 Task: Create a due date automation trigger when advanced on, on the monday of the week a card is due add basic without the red label at 11:00 AM.
Action: Mouse moved to (939, 276)
Screenshot: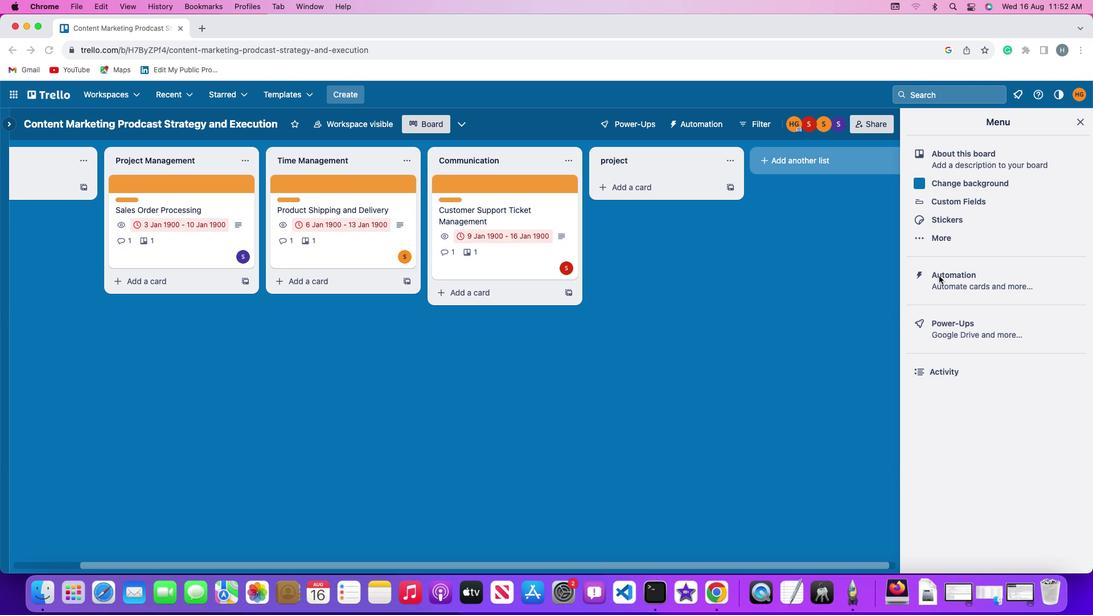 
Action: Mouse pressed left at (939, 276)
Screenshot: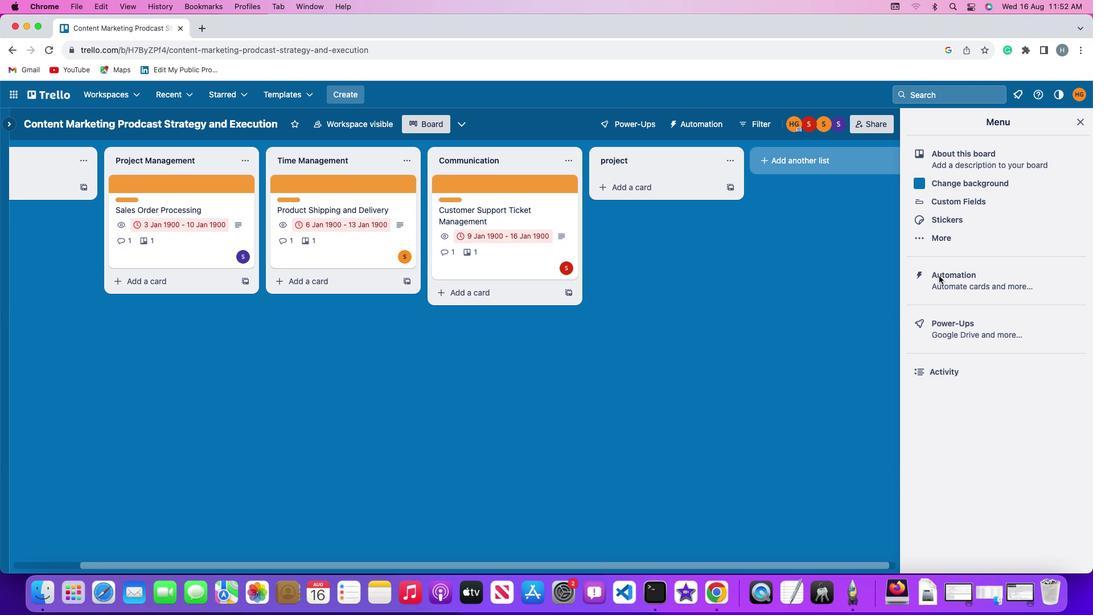 
Action: Mouse pressed left at (939, 276)
Screenshot: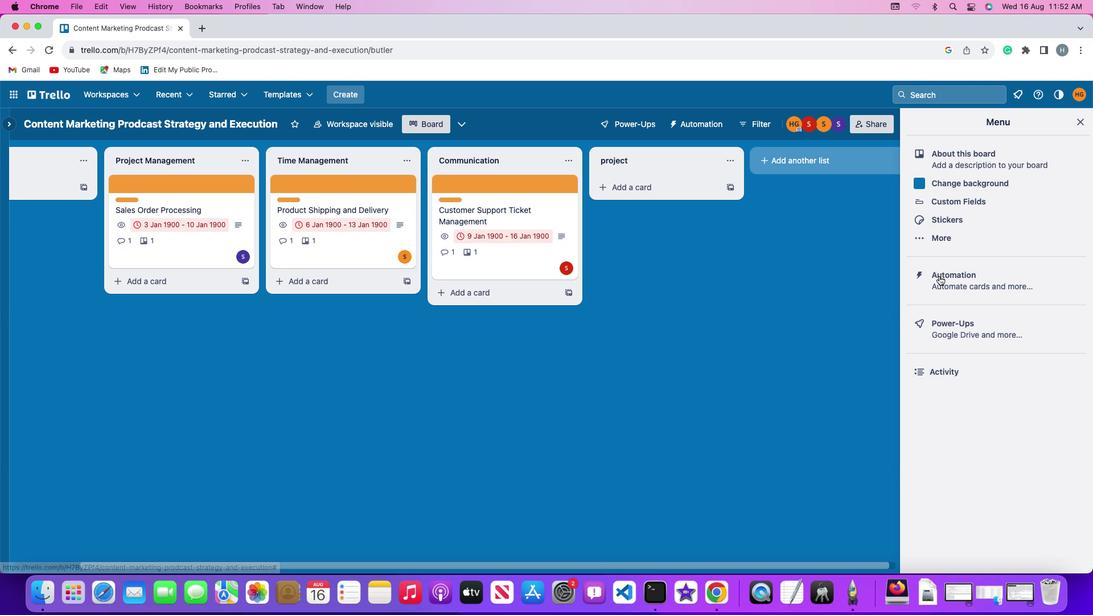
Action: Mouse moved to (57, 271)
Screenshot: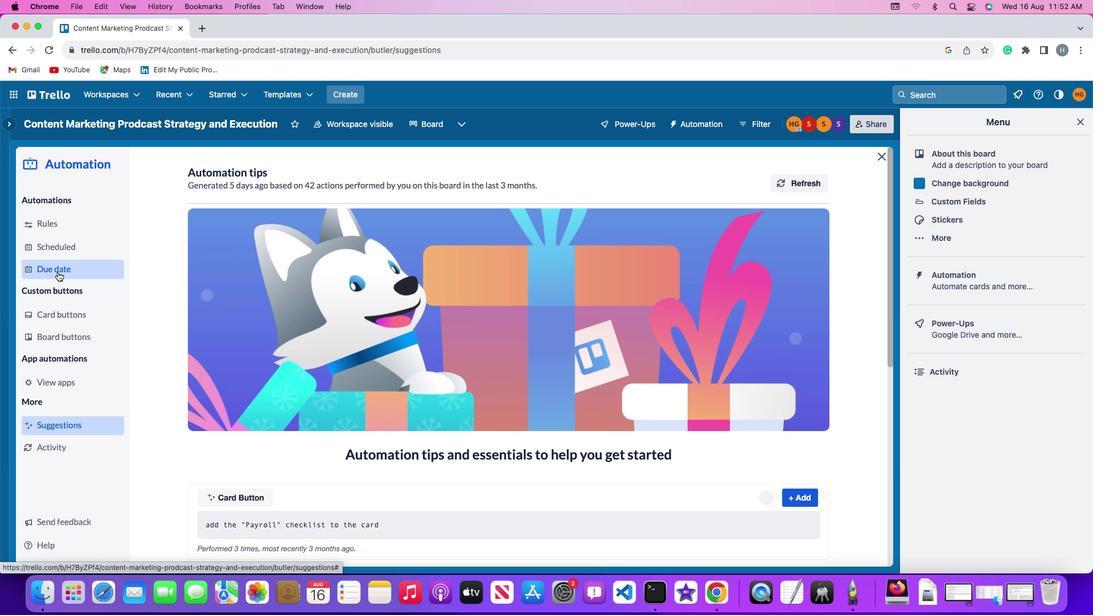 
Action: Mouse pressed left at (57, 271)
Screenshot: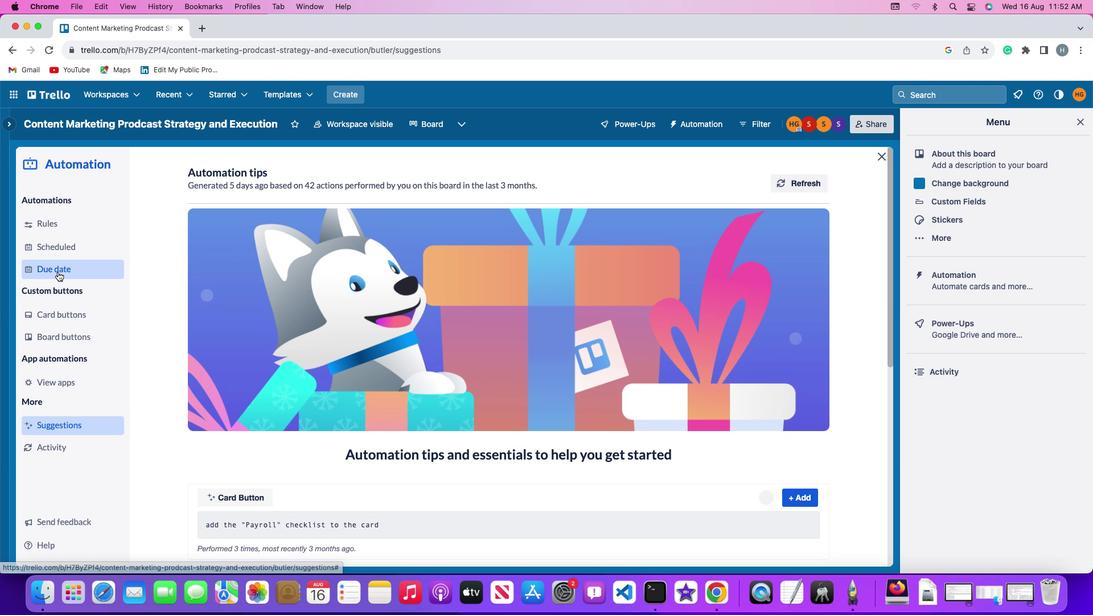 
Action: Mouse moved to (761, 174)
Screenshot: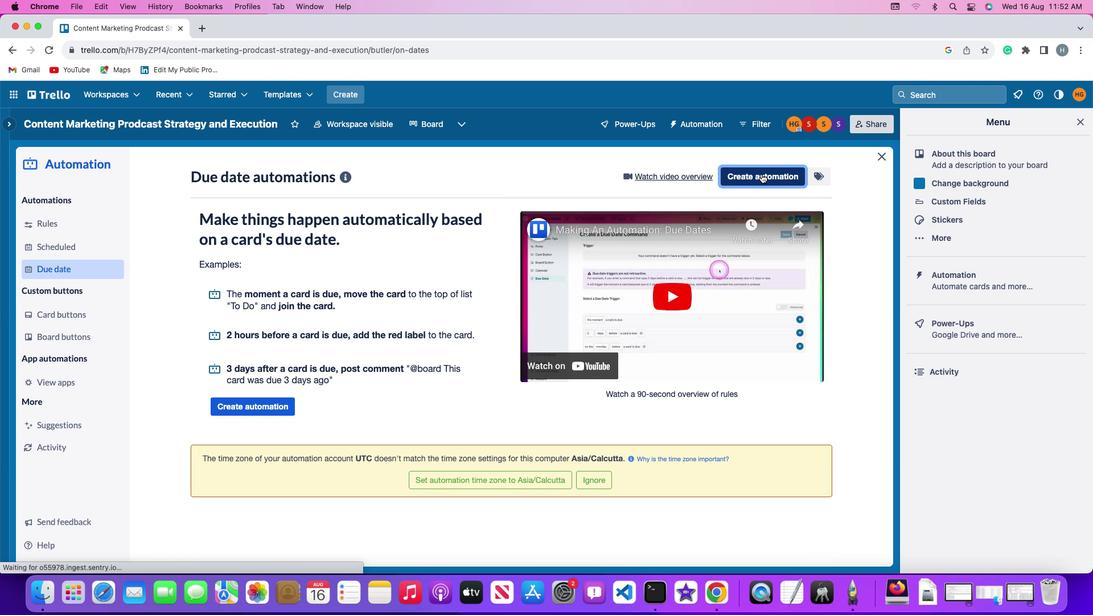 
Action: Mouse pressed left at (761, 174)
Screenshot: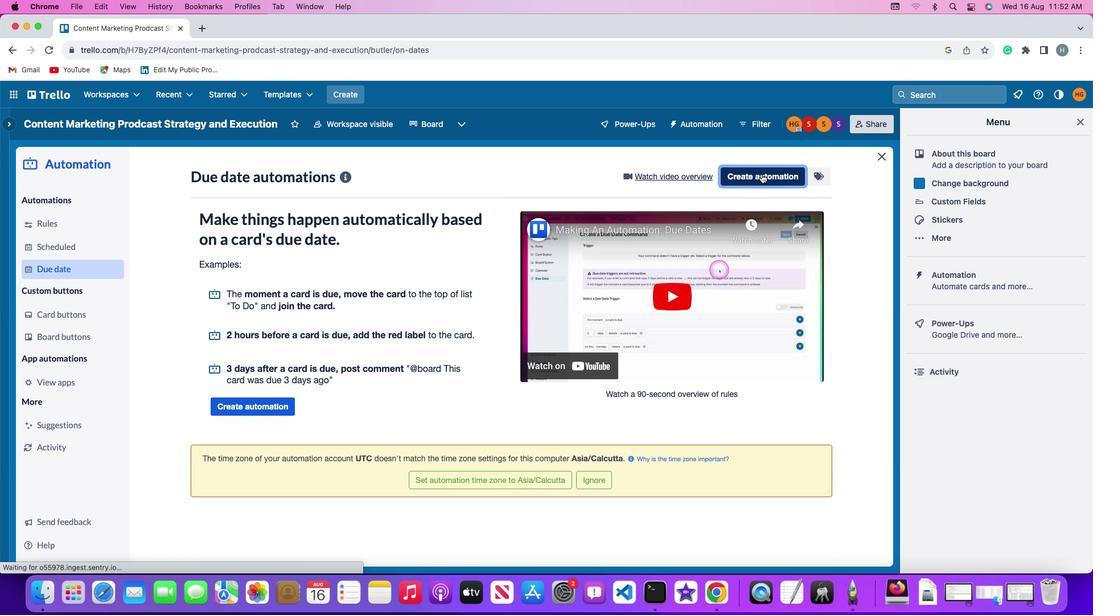 
Action: Mouse moved to (228, 286)
Screenshot: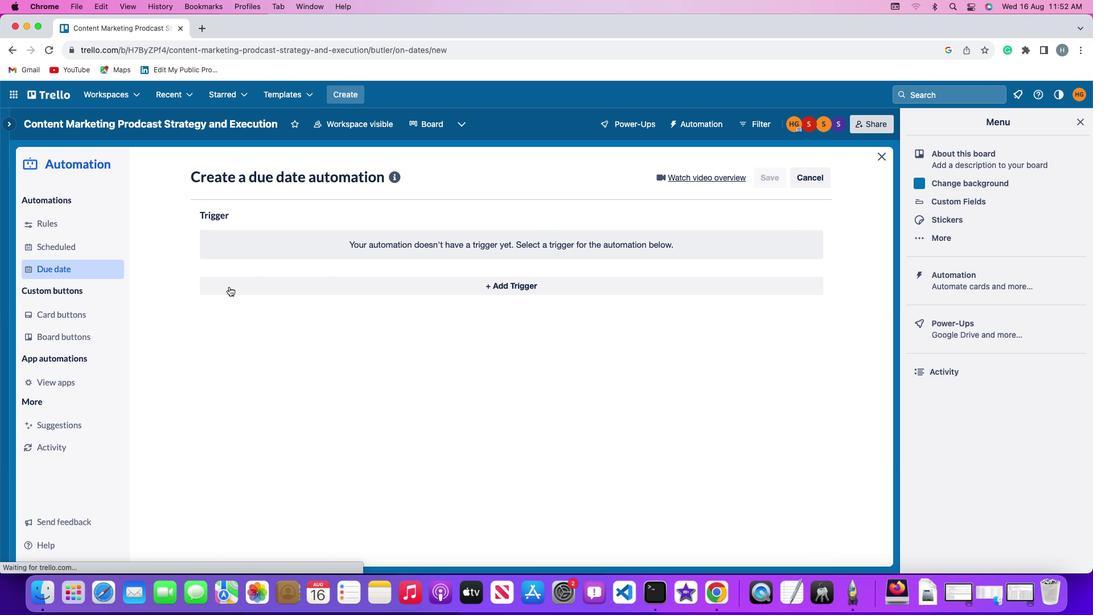 
Action: Mouse pressed left at (228, 286)
Screenshot: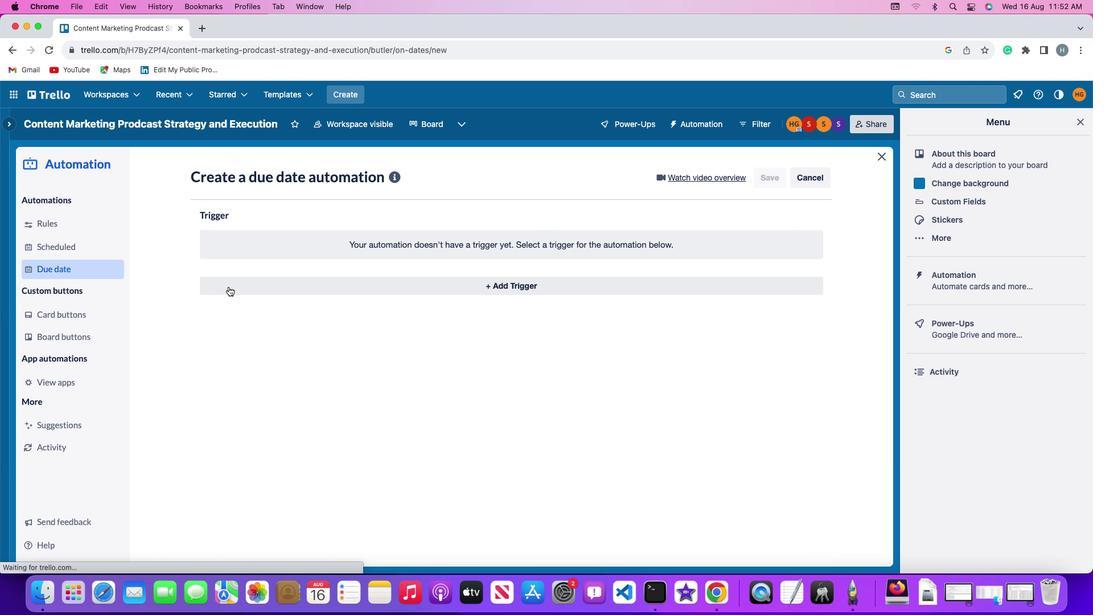 
Action: Mouse moved to (255, 495)
Screenshot: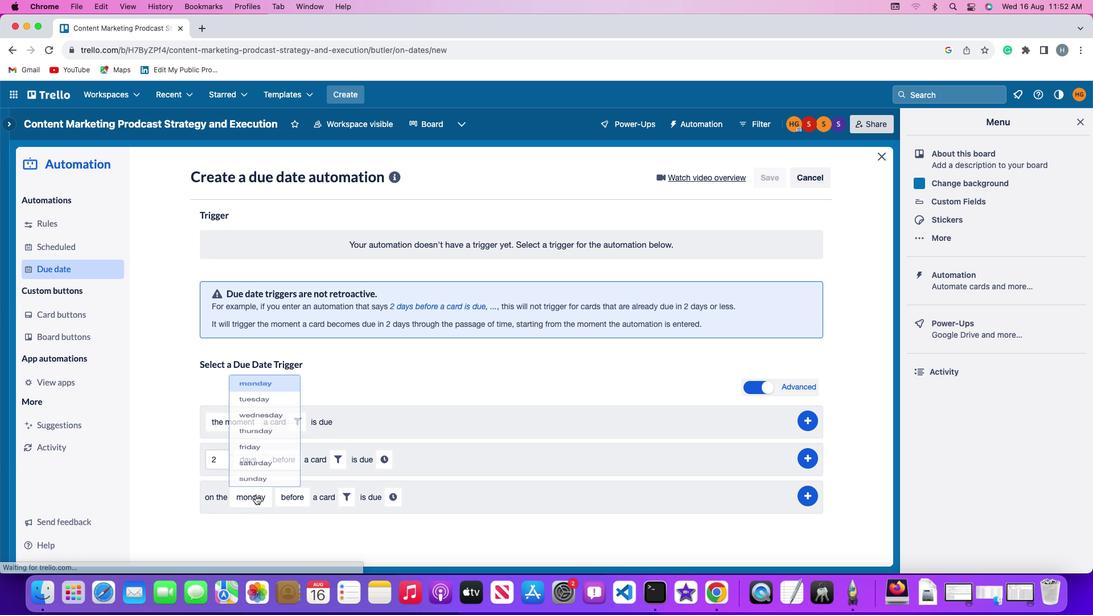 
Action: Mouse pressed left at (255, 495)
Screenshot: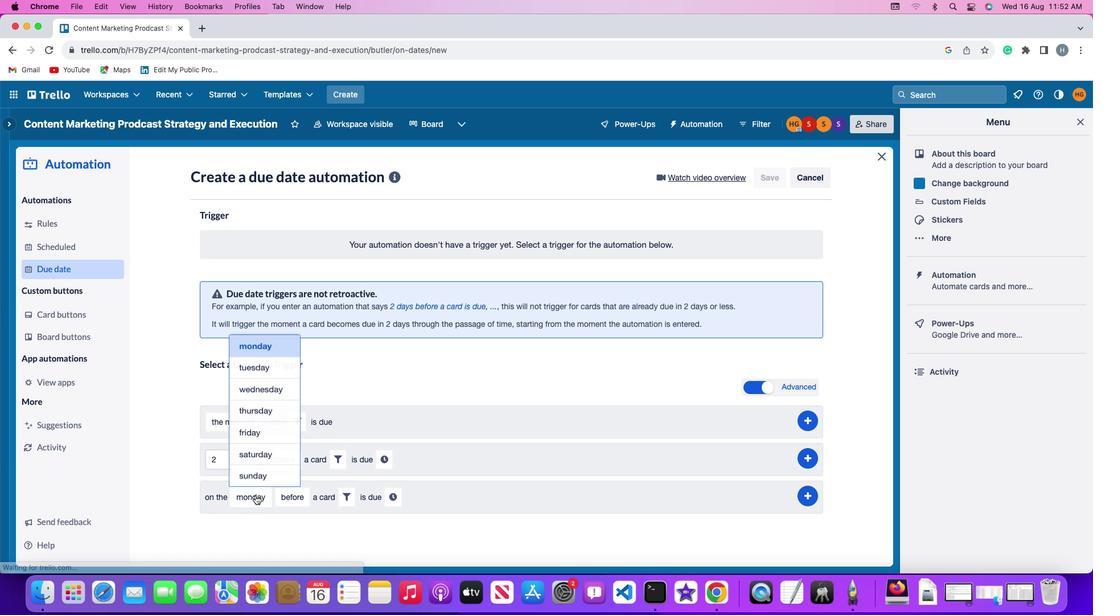 
Action: Mouse moved to (274, 338)
Screenshot: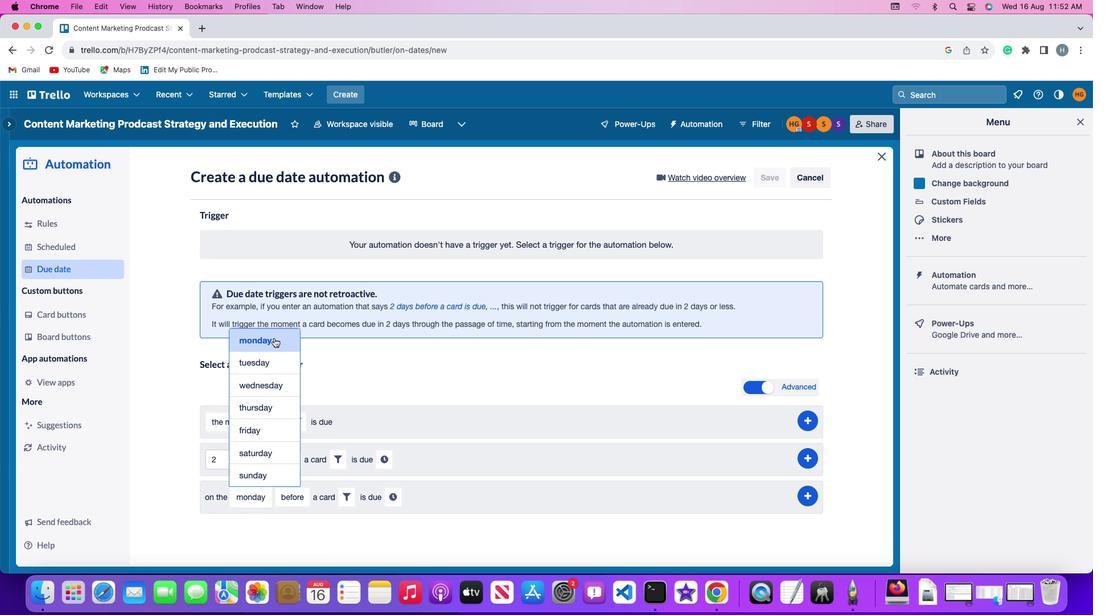 
Action: Mouse pressed left at (274, 338)
Screenshot: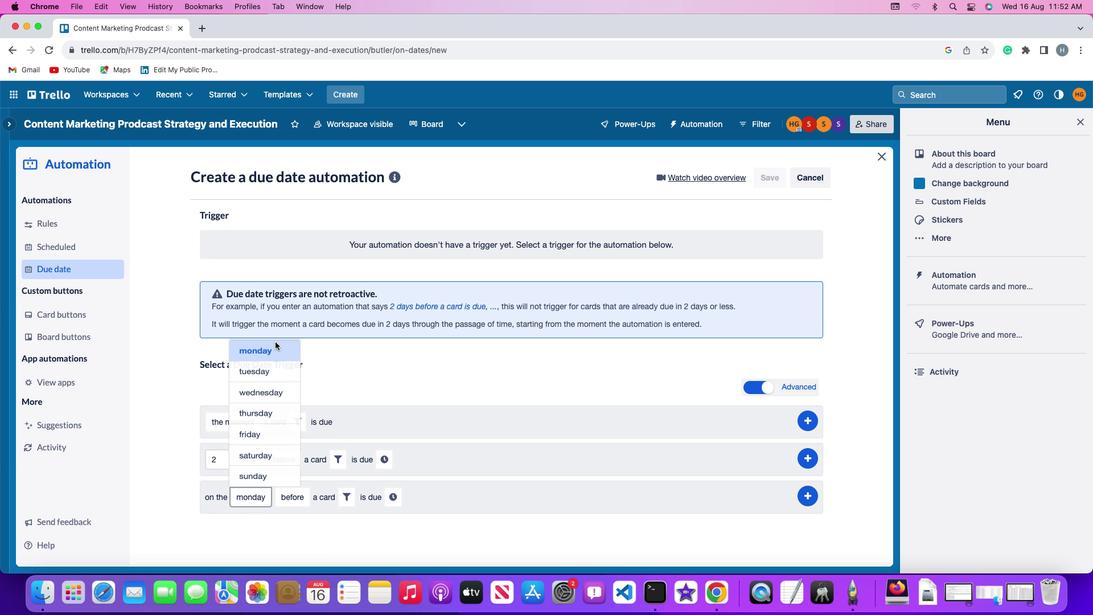 
Action: Mouse moved to (290, 496)
Screenshot: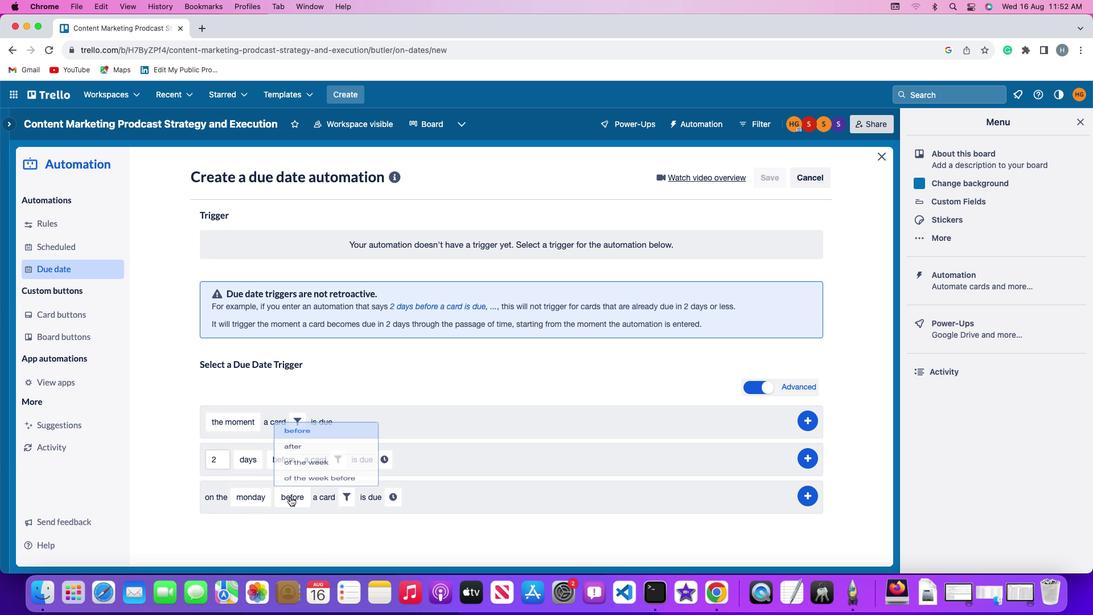 
Action: Mouse pressed left at (290, 496)
Screenshot: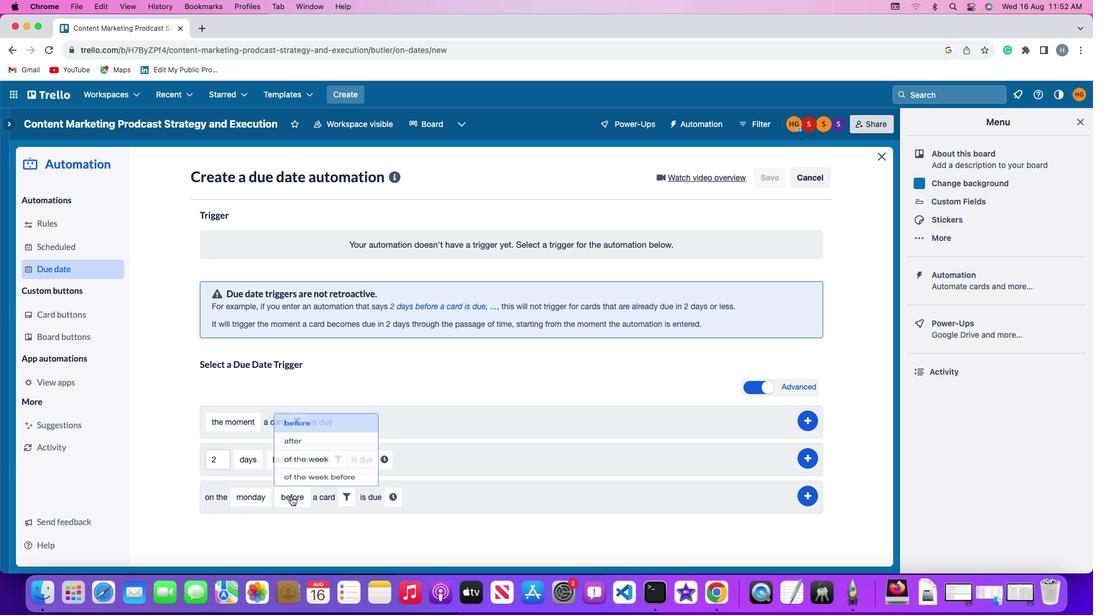 
Action: Mouse moved to (308, 448)
Screenshot: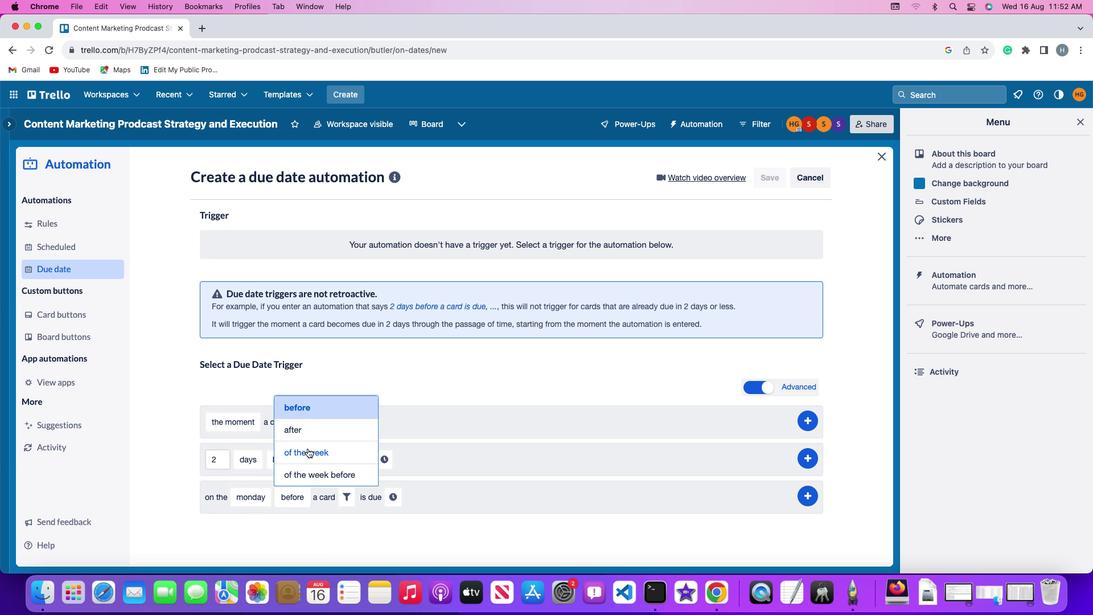 
Action: Mouse pressed left at (308, 448)
Screenshot: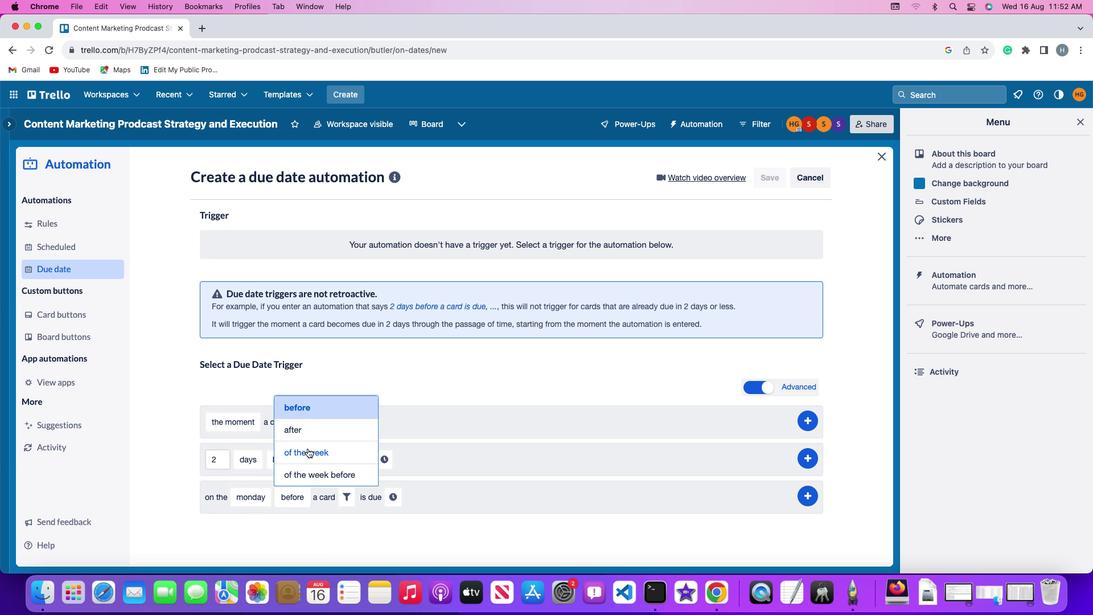 
Action: Mouse moved to (360, 494)
Screenshot: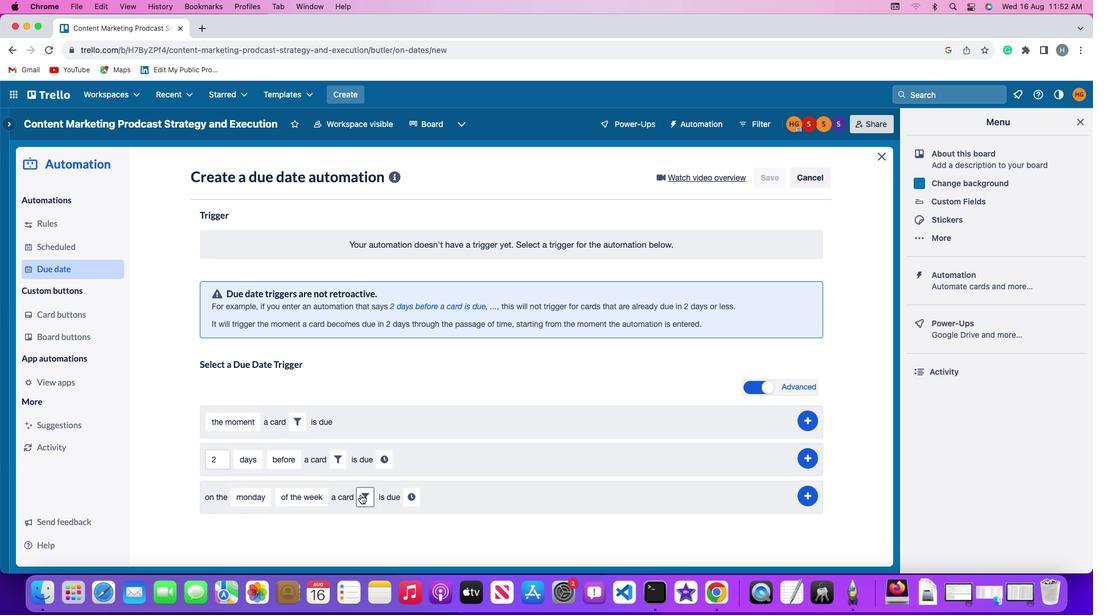 
Action: Mouse pressed left at (360, 494)
Screenshot: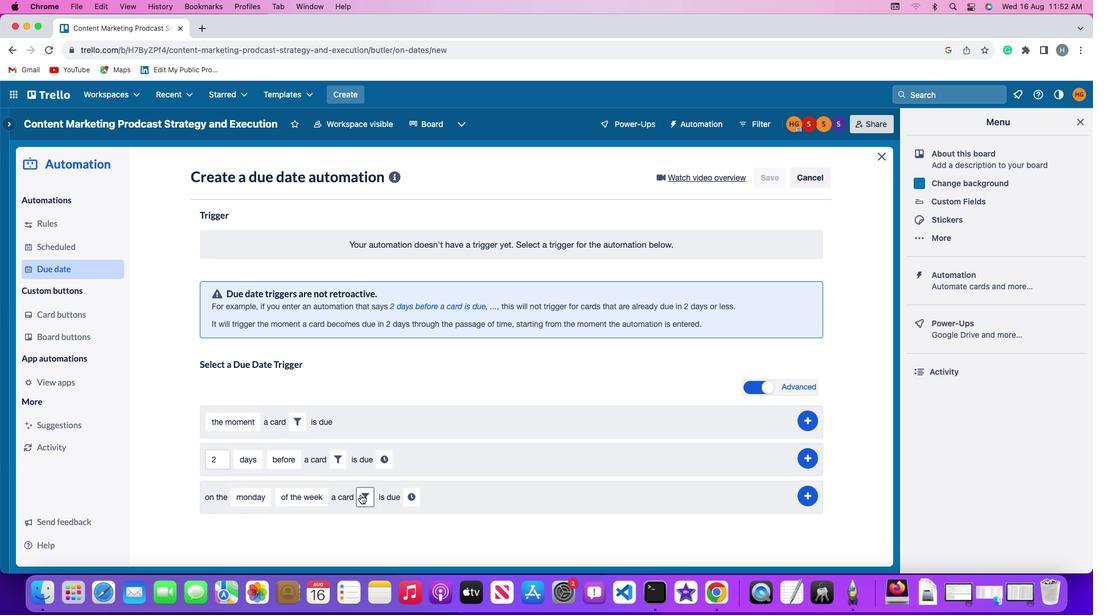 
Action: Mouse moved to (325, 537)
Screenshot: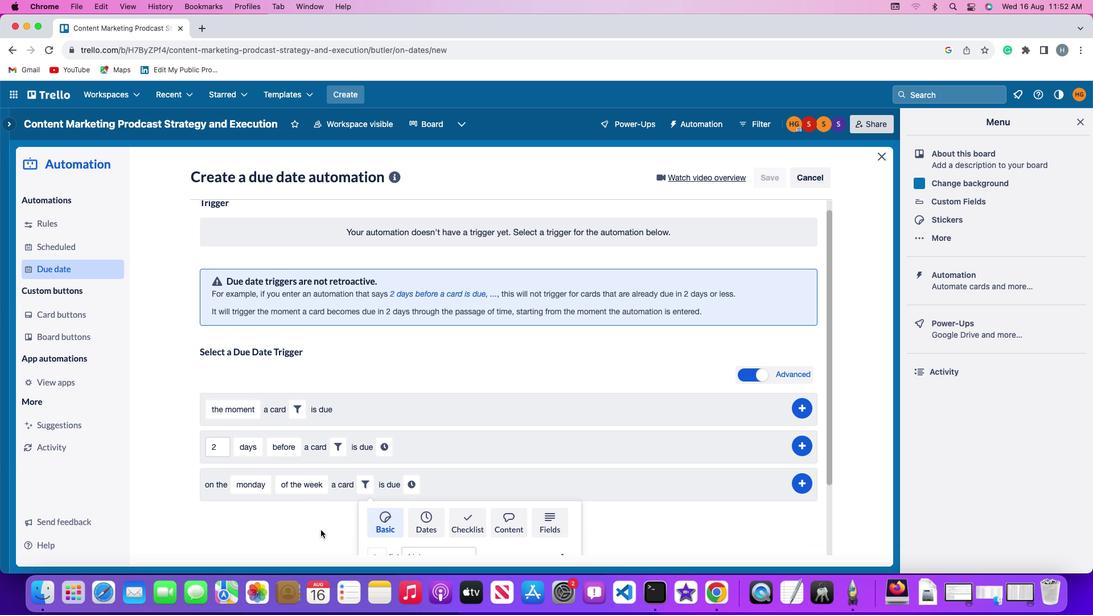 
Action: Mouse scrolled (325, 537) with delta (0, 0)
Screenshot: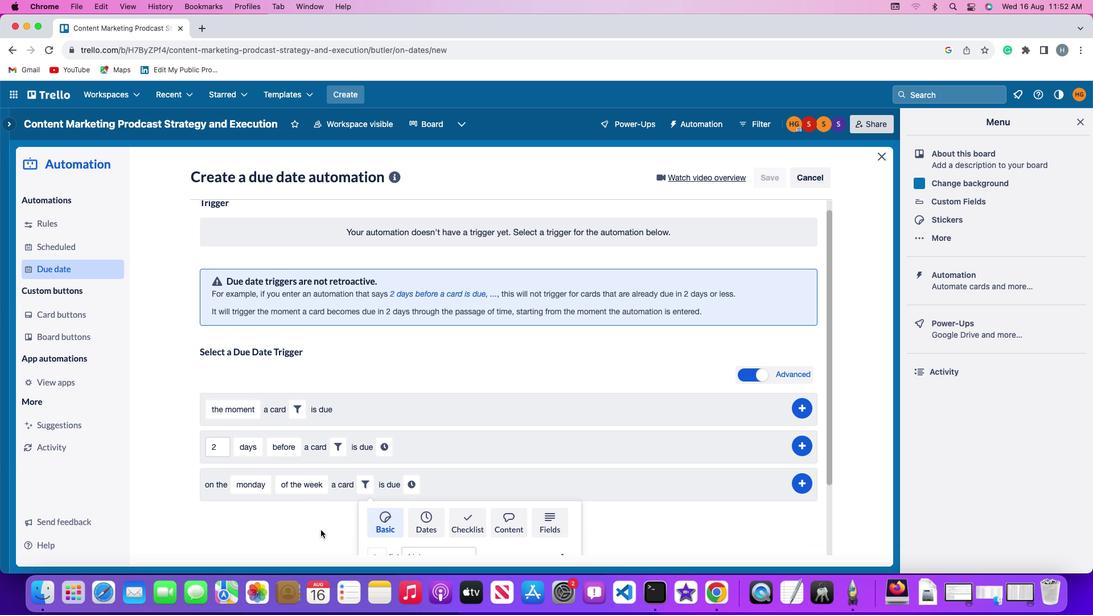 
Action: Mouse moved to (324, 535)
Screenshot: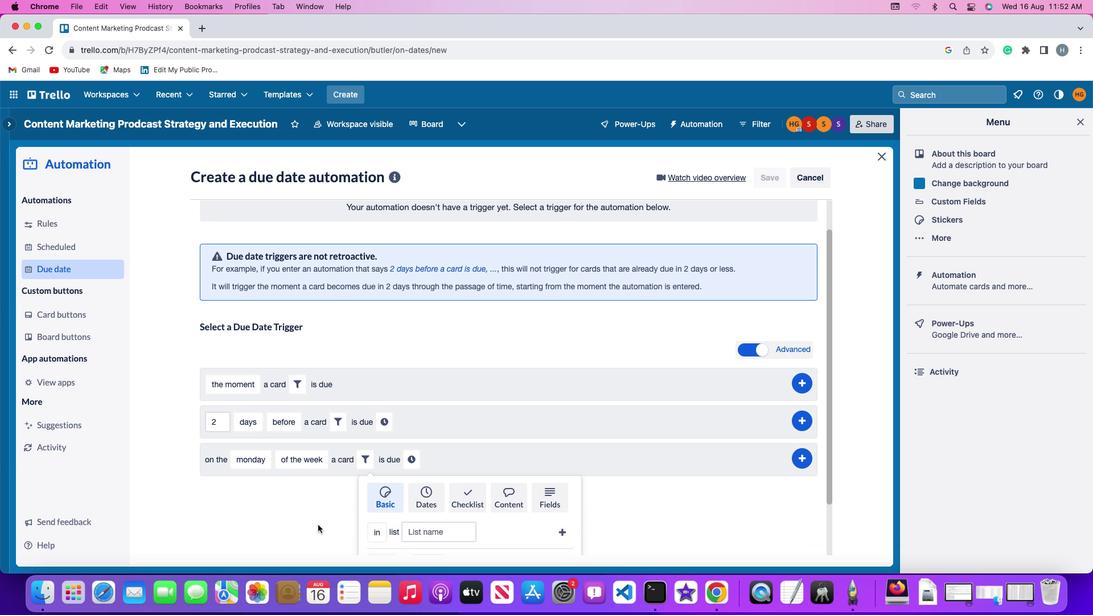 
Action: Mouse scrolled (324, 535) with delta (0, 0)
Screenshot: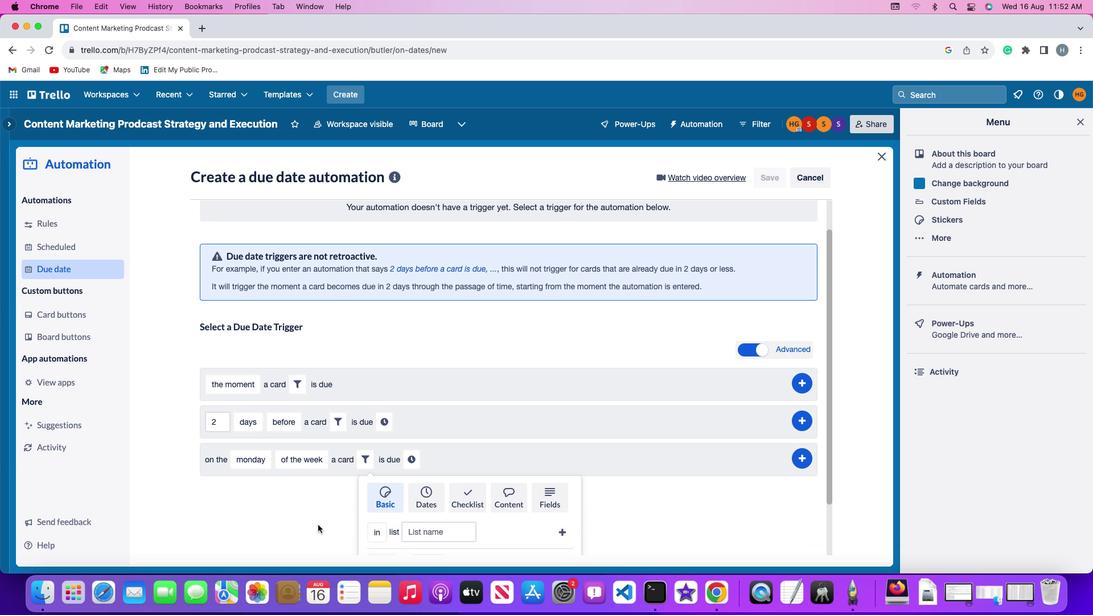 
Action: Mouse moved to (324, 535)
Screenshot: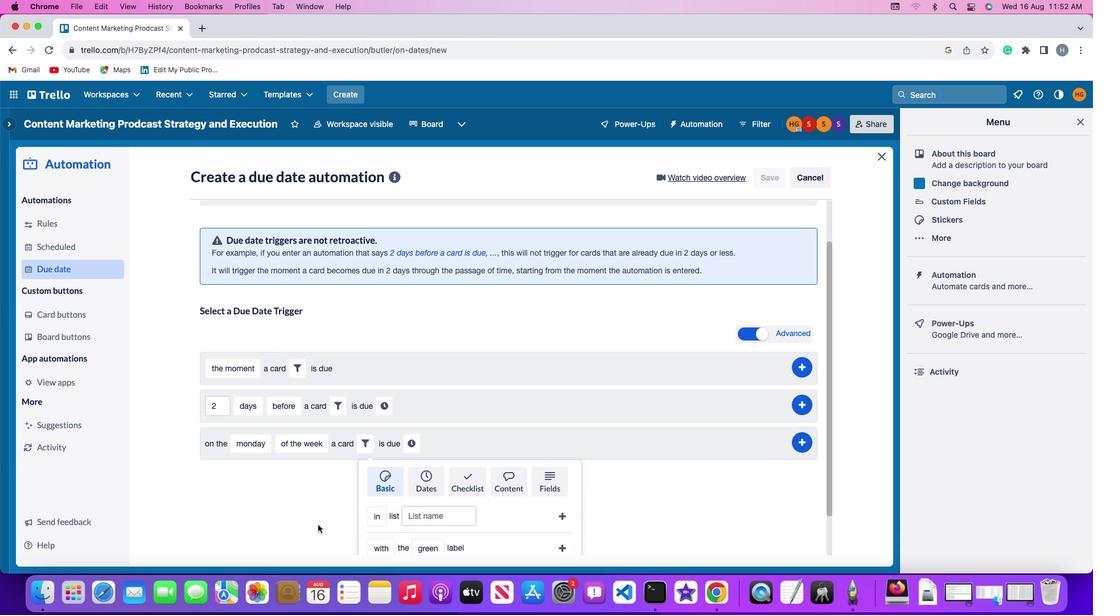 
Action: Mouse scrolled (324, 535) with delta (0, -1)
Screenshot: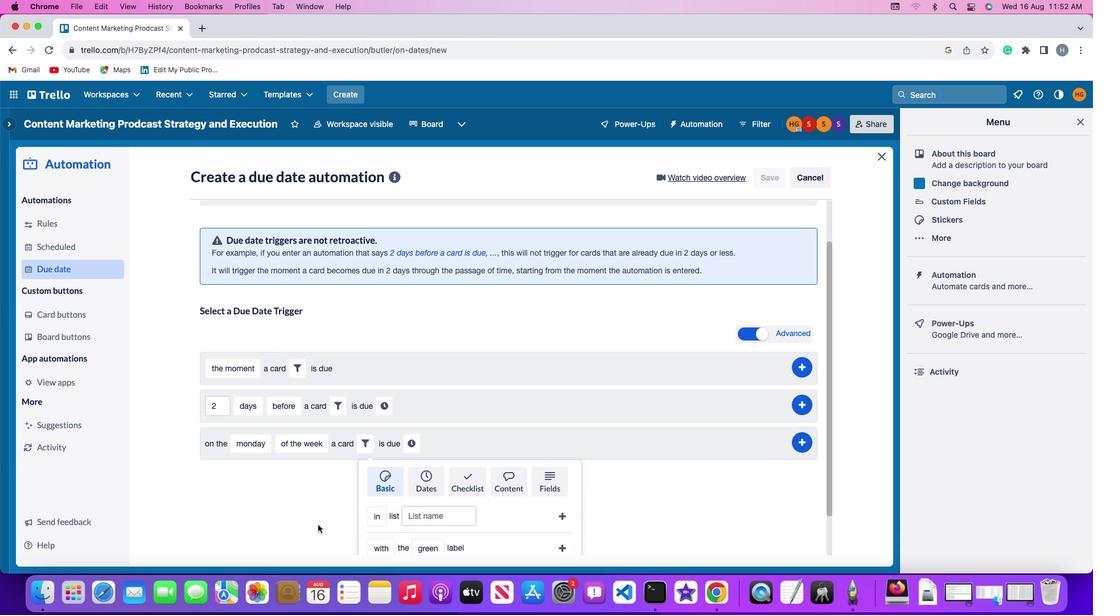 
Action: Mouse moved to (324, 534)
Screenshot: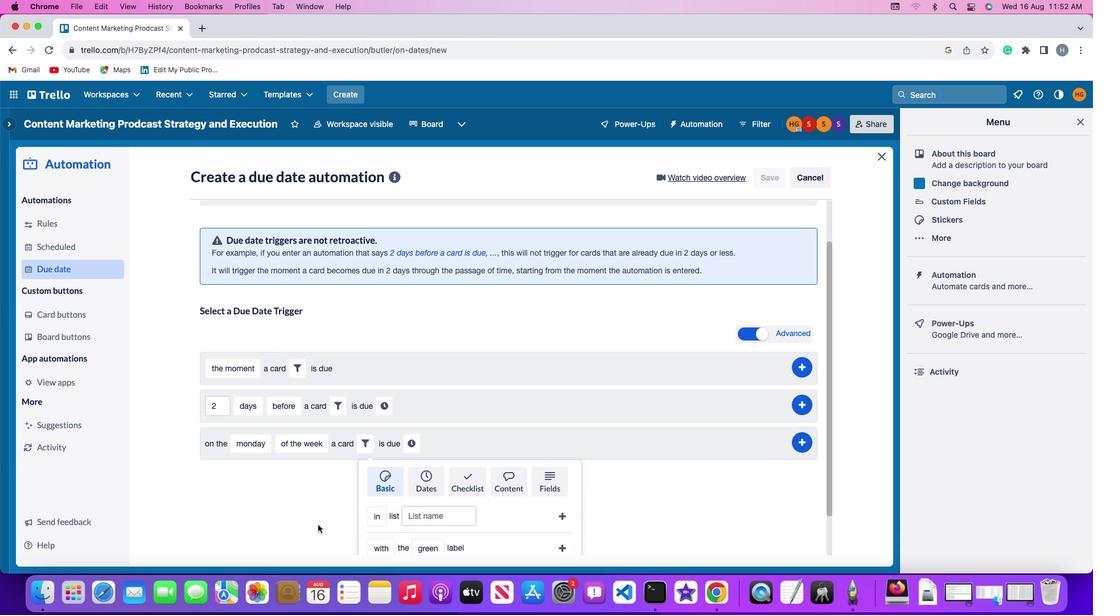 
Action: Mouse scrolled (324, 534) with delta (0, -2)
Screenshot: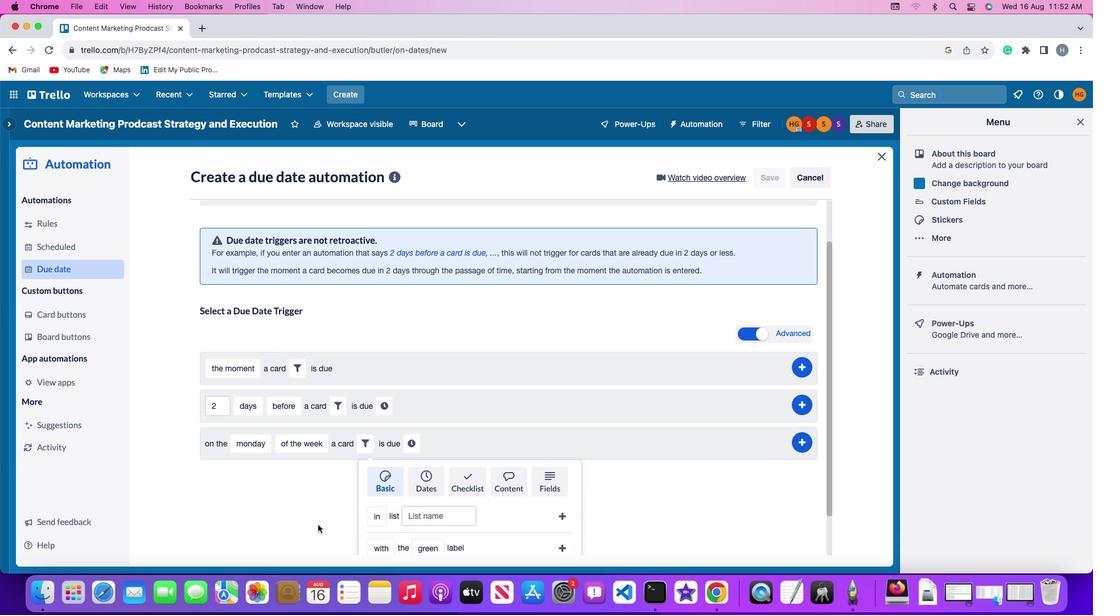 
Action: Mouse moved to (322, 531)
Screenshot: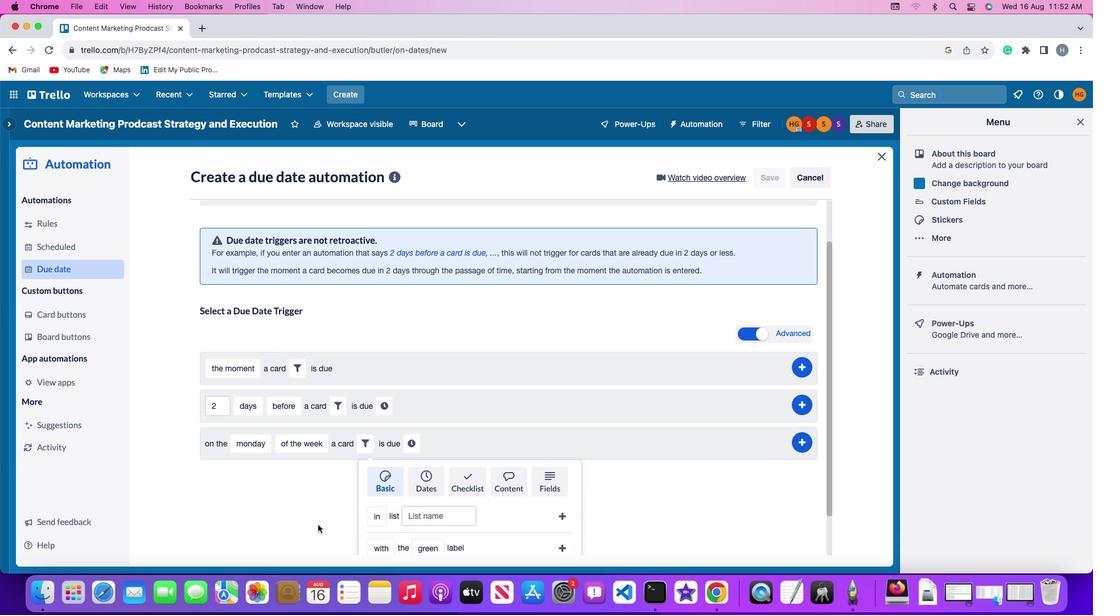 
Action: Mouse scrolled (322, 531) with delta (0, -3)
Screenshot: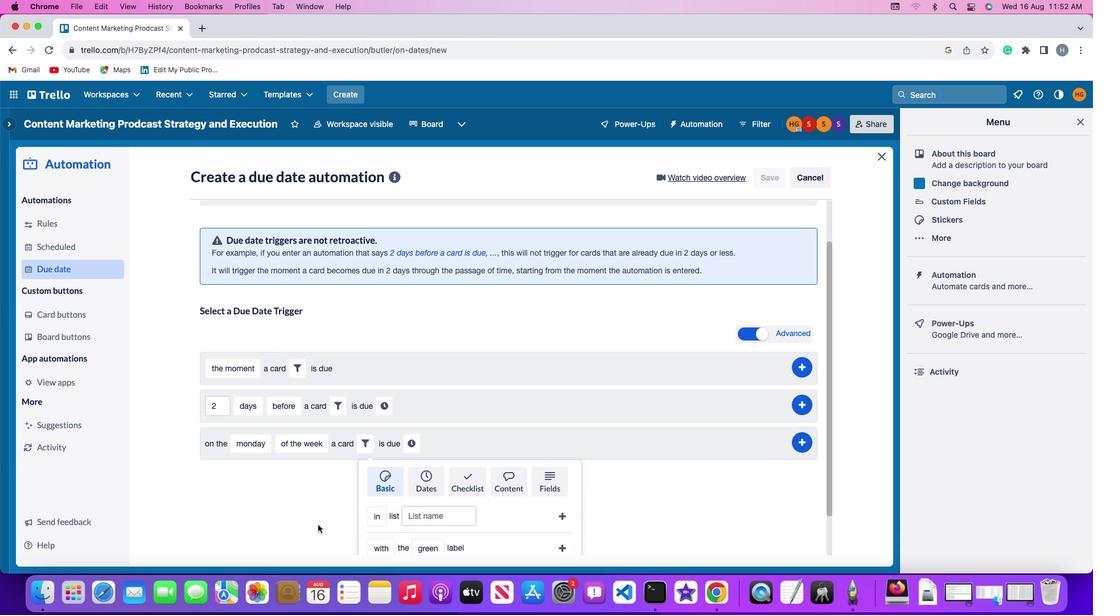 
Action: Mouse moved to (317, 524)
Screenshot: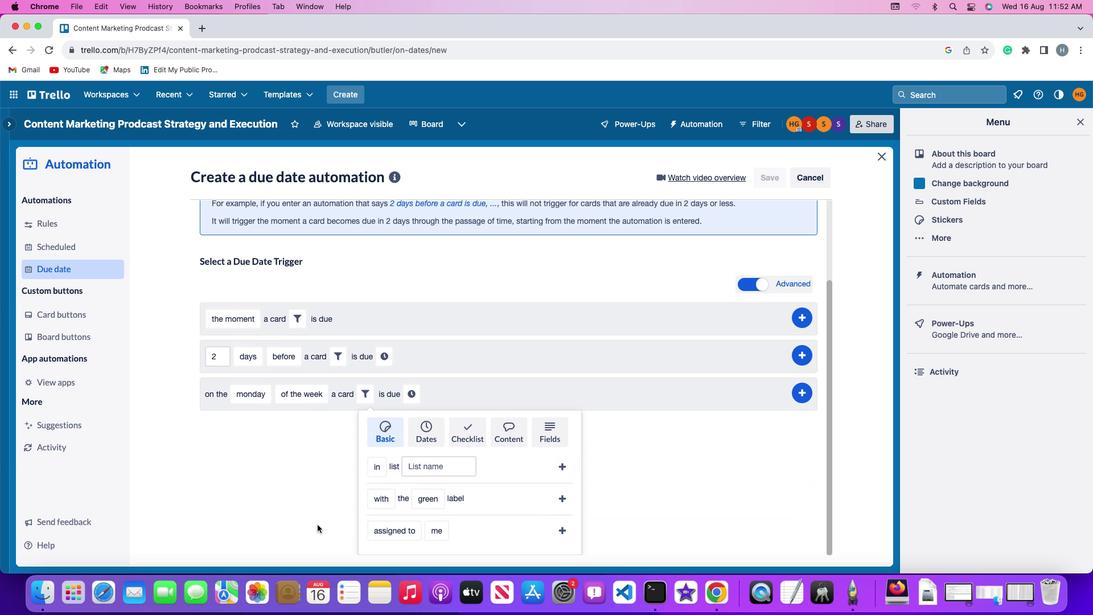 
Action: Mouse scrolled (317, 524) with delta (0, 0)
Screenshot: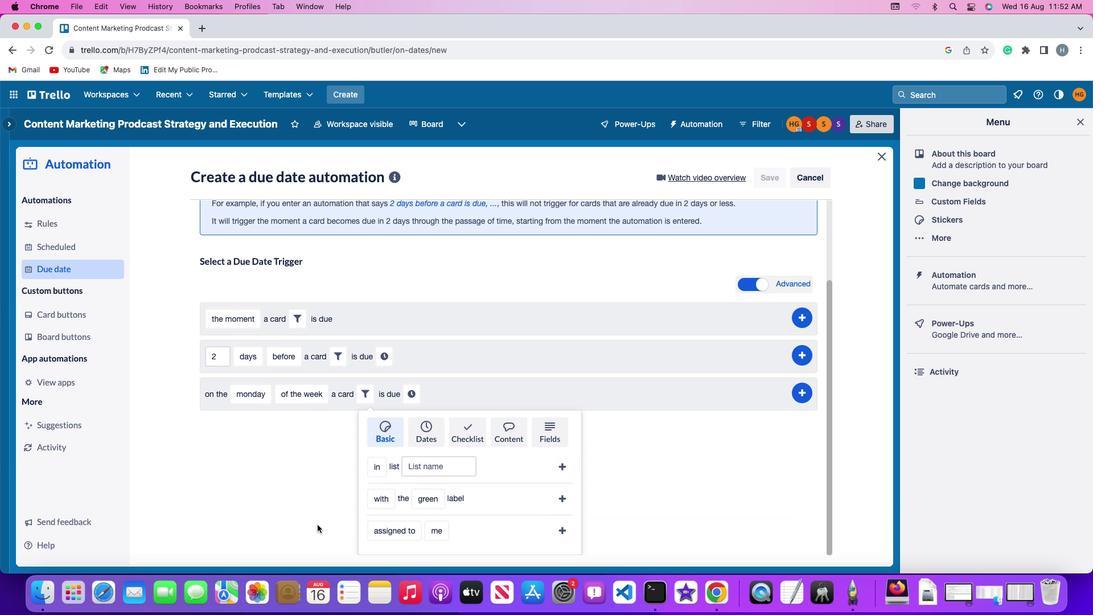 
Action: Mouse scrolled (317, 524) with delta (0, 0)
Screenshot: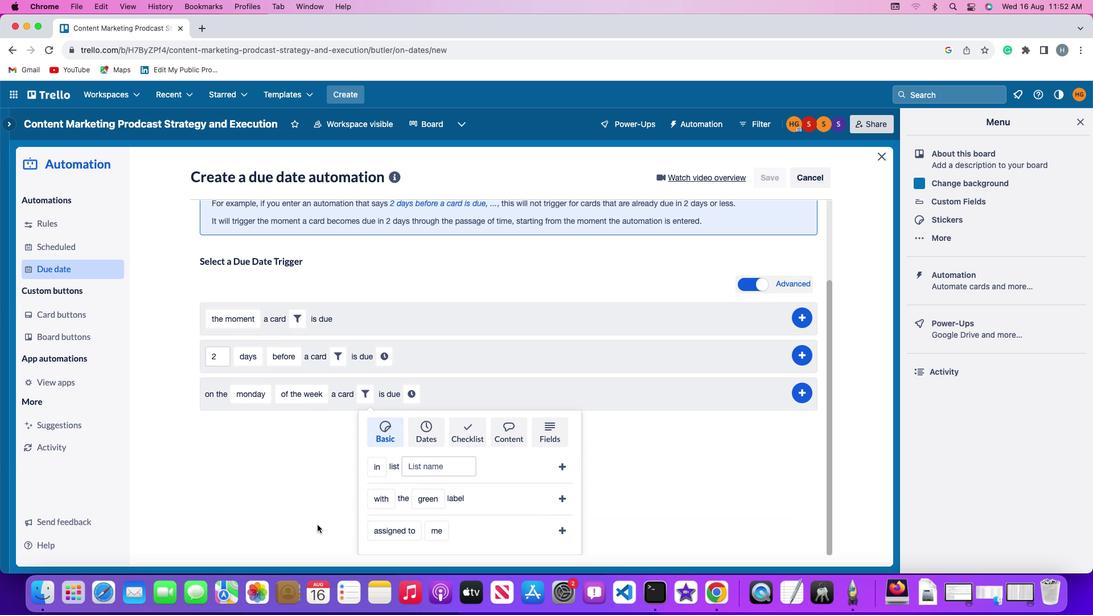 
Action: Mouse moved to (373, 502)
Screenshot: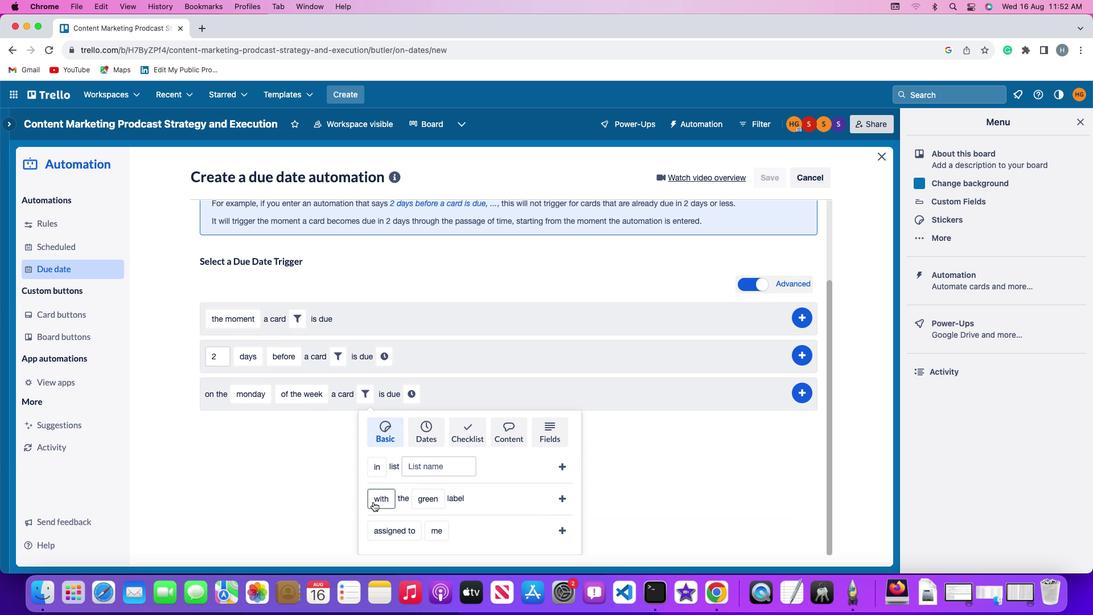 
Action: Mouse pressed left at (373, 502)
Screenshot: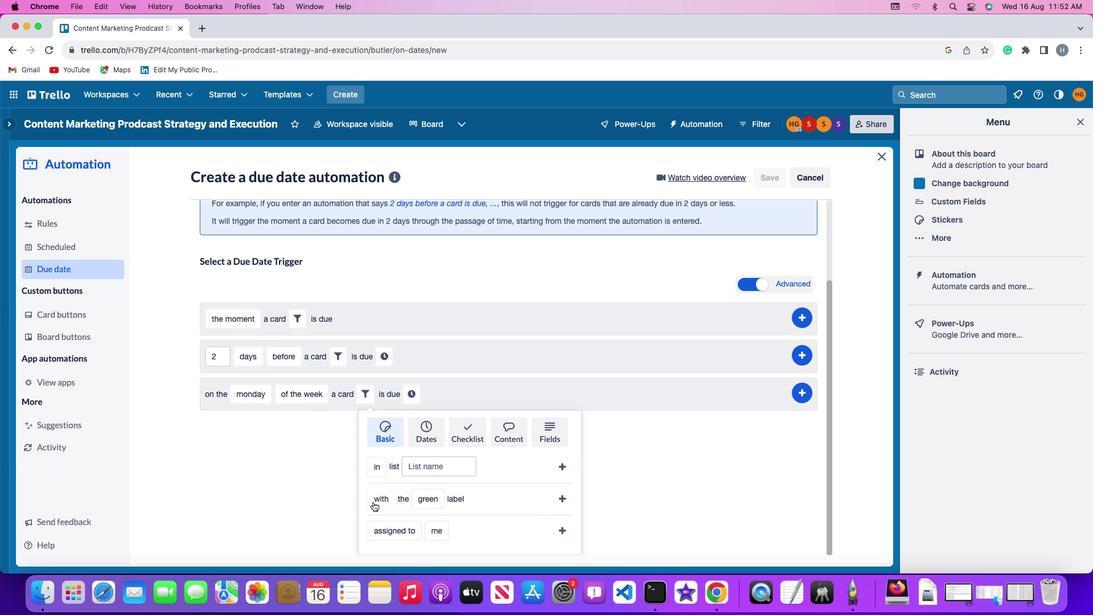 
Action: Mouse moved to (388, 452)
Screenshot: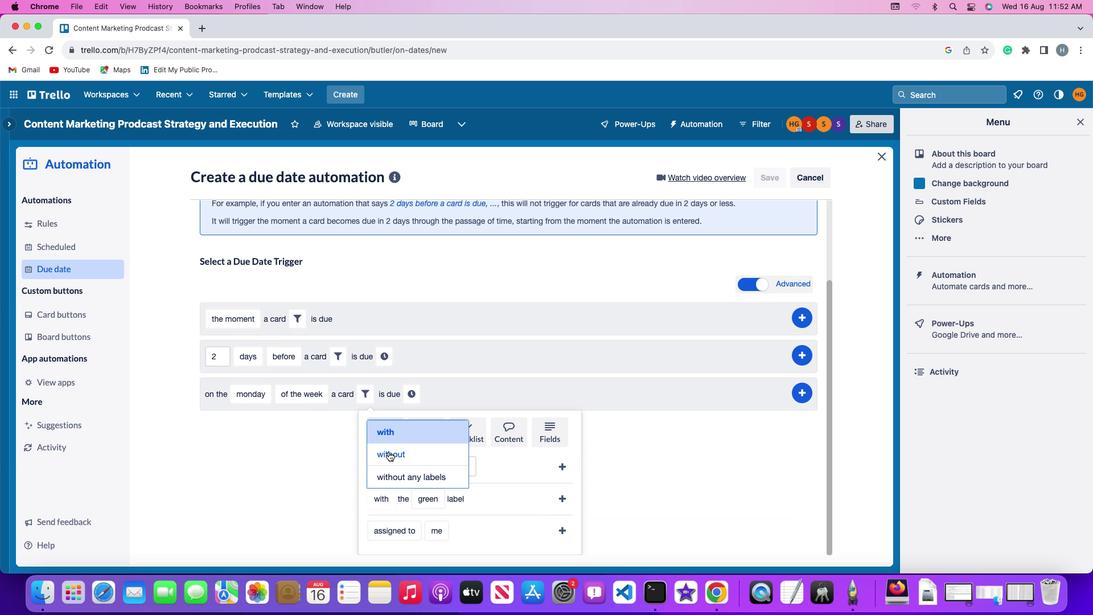 
Action: Mouse pressed left at (388, 452)
Screenshot: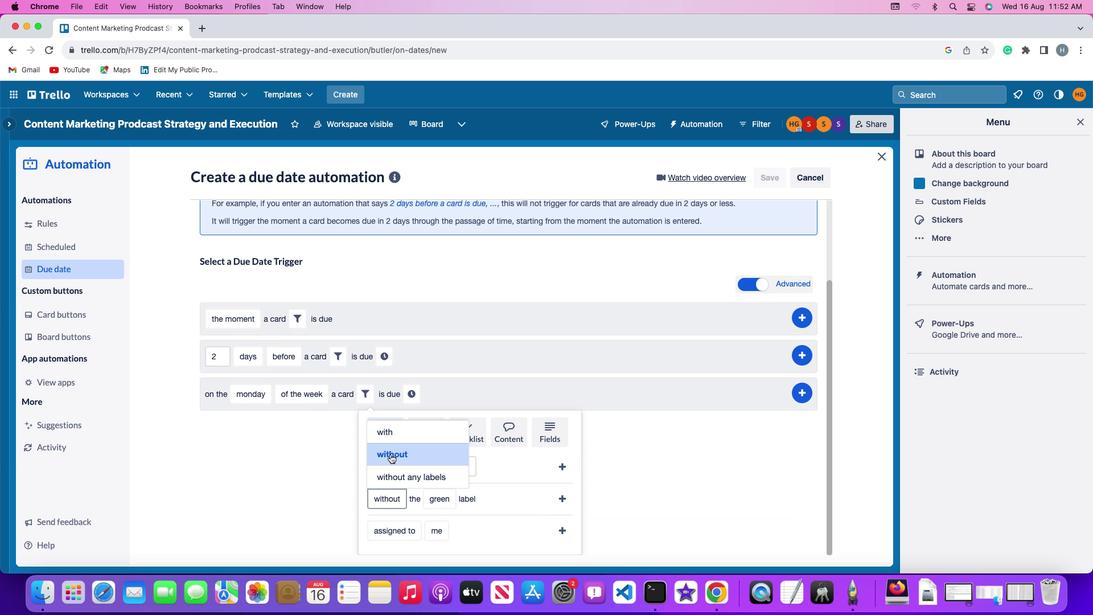 
Action: Mouse moved to (445, 502)
Screenshot: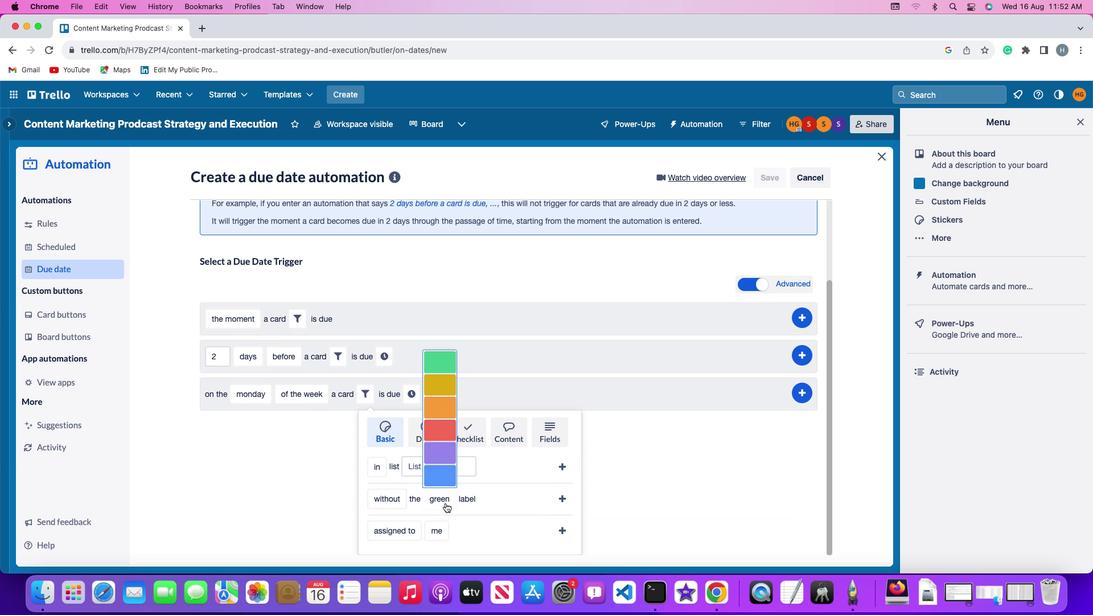 
Action: Mouse pressed left at (445, 502)
Screenshot: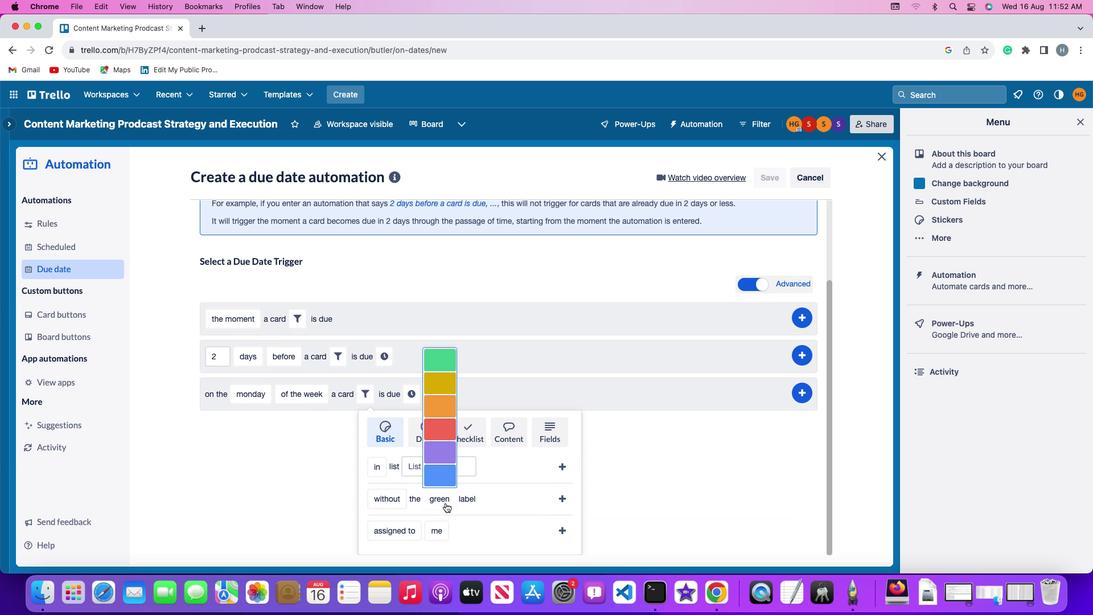 
Action: Mouse moved to (445, 424)
Screenshot: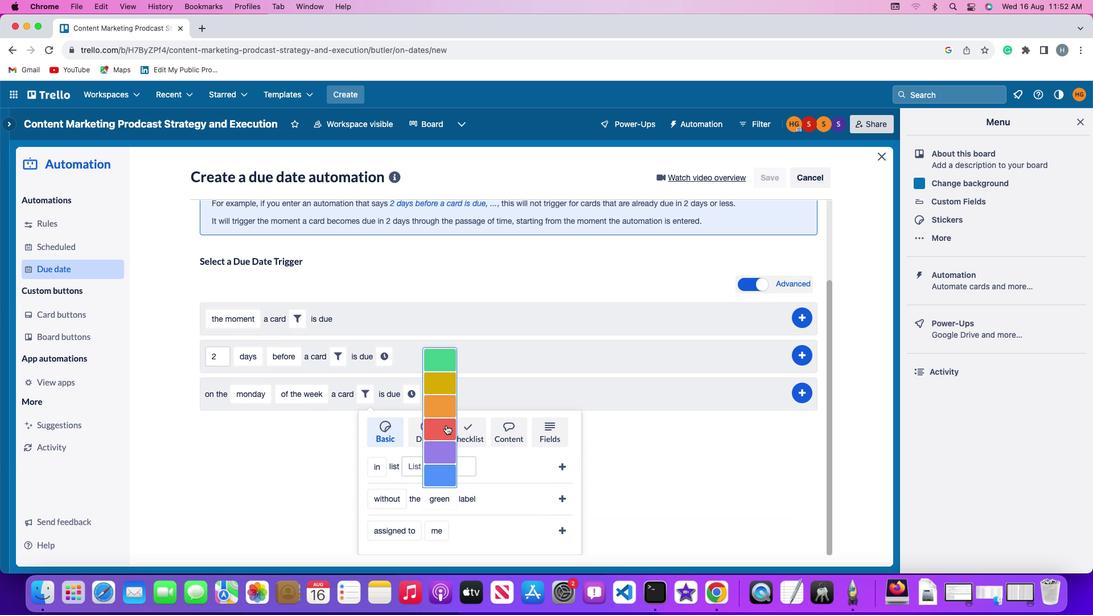
Action: Mouse pressed left at (445, 424)
Screenshot: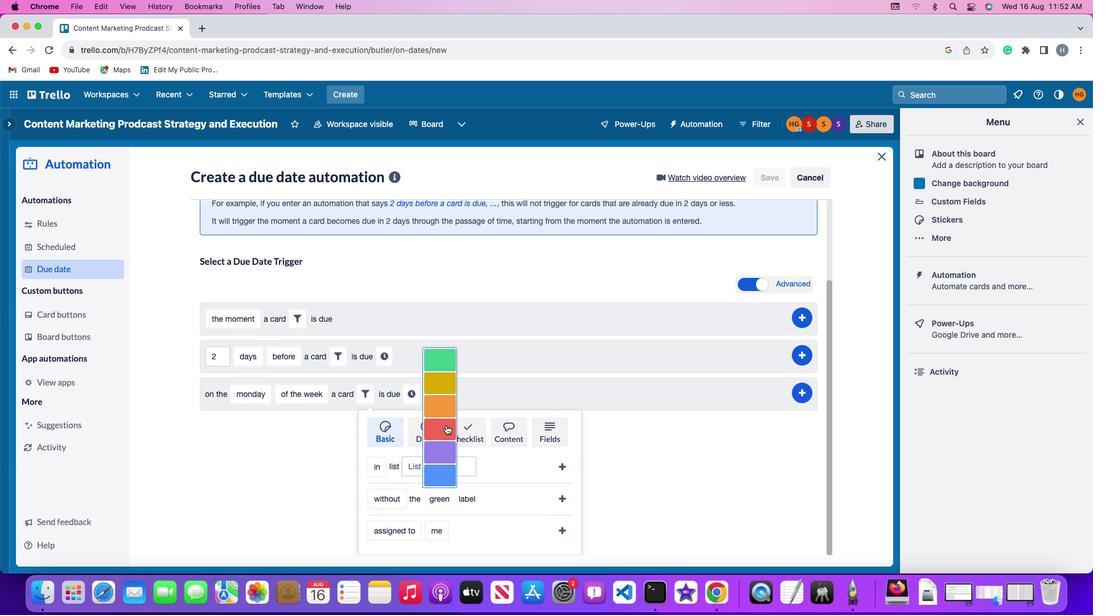 
Action: Mouse moved to (563, 497)
Screenshot: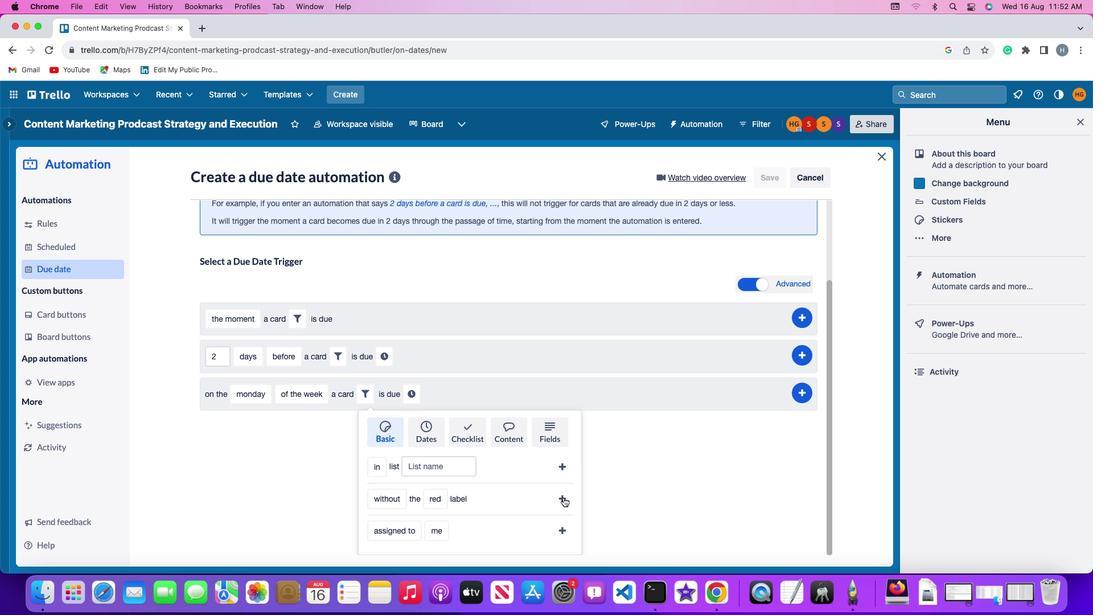 
Action: Mouse pressed left at (563, 497)
Screenshot: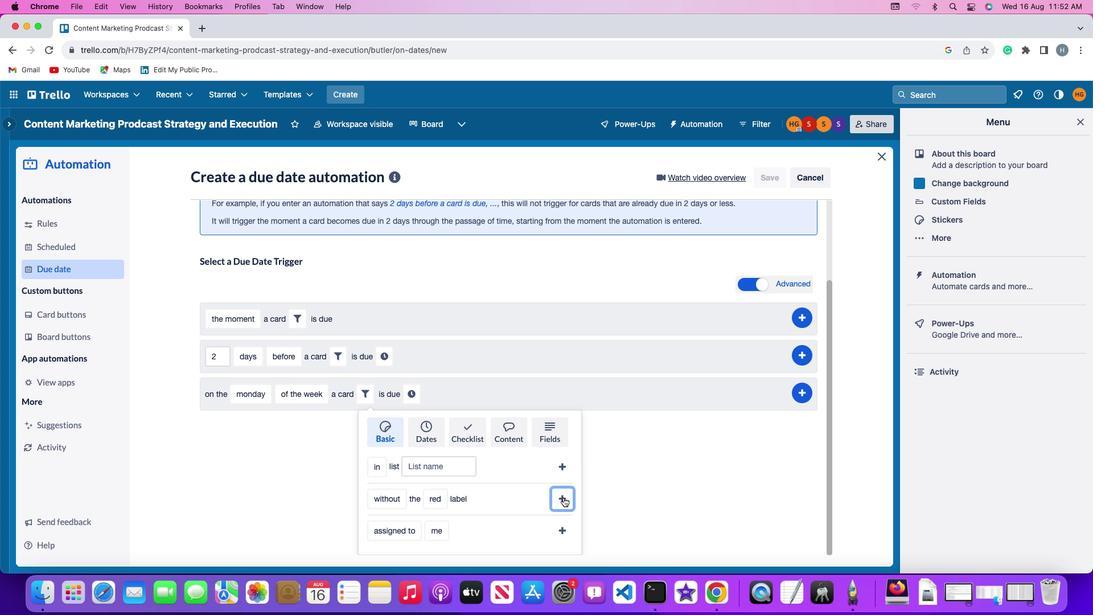 
Action: Mouse moved to (517, 497)
Screenshot: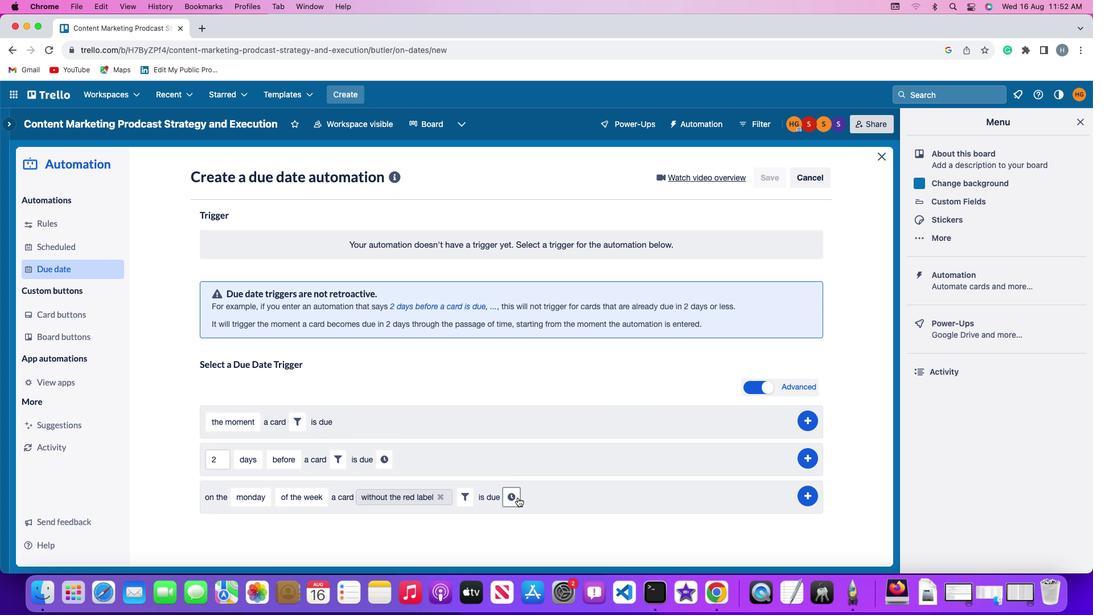 
Action: Mouse pressed left at (517, 497)
Screenshot: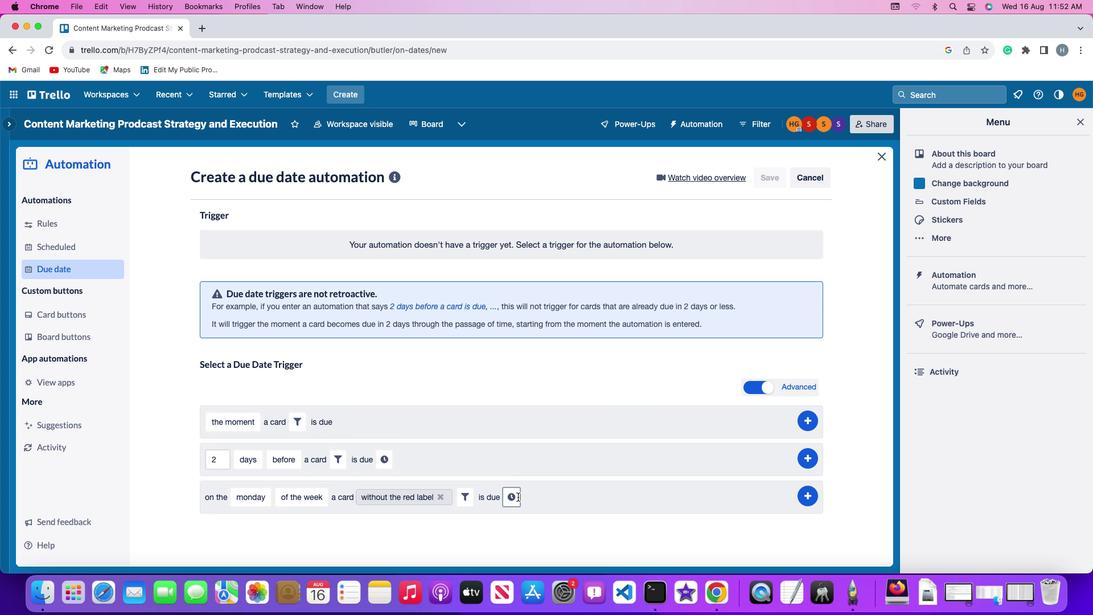 
Action: Mouse moved to (533, 499)
Screenshot: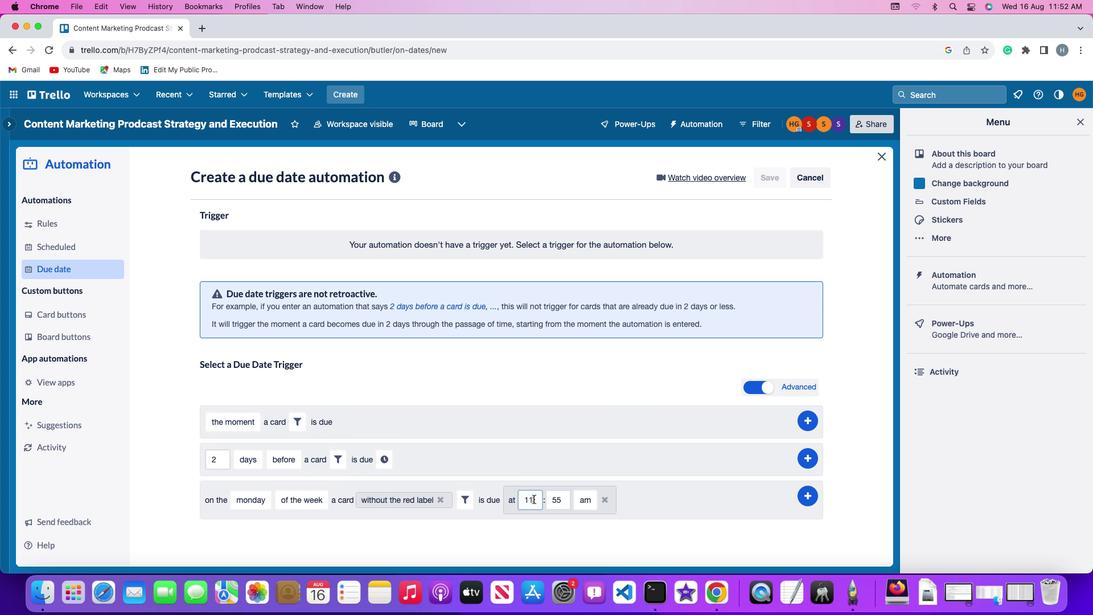 
Action: Mouse pressed left at (533, 499)
Screenshot: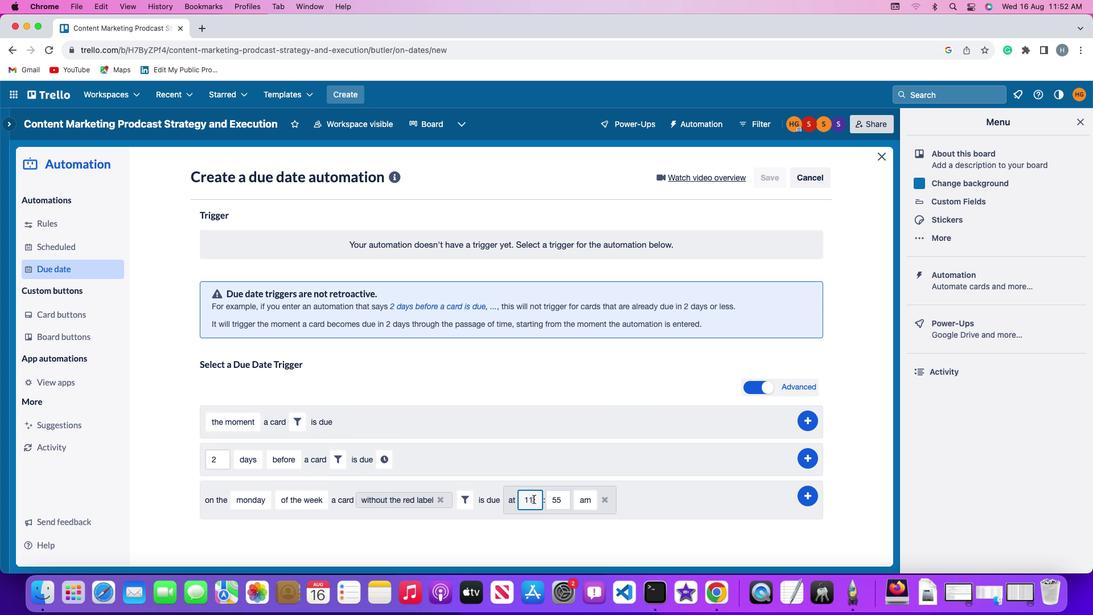 
Action: Mouse moved to (534, 496)
Screenshot: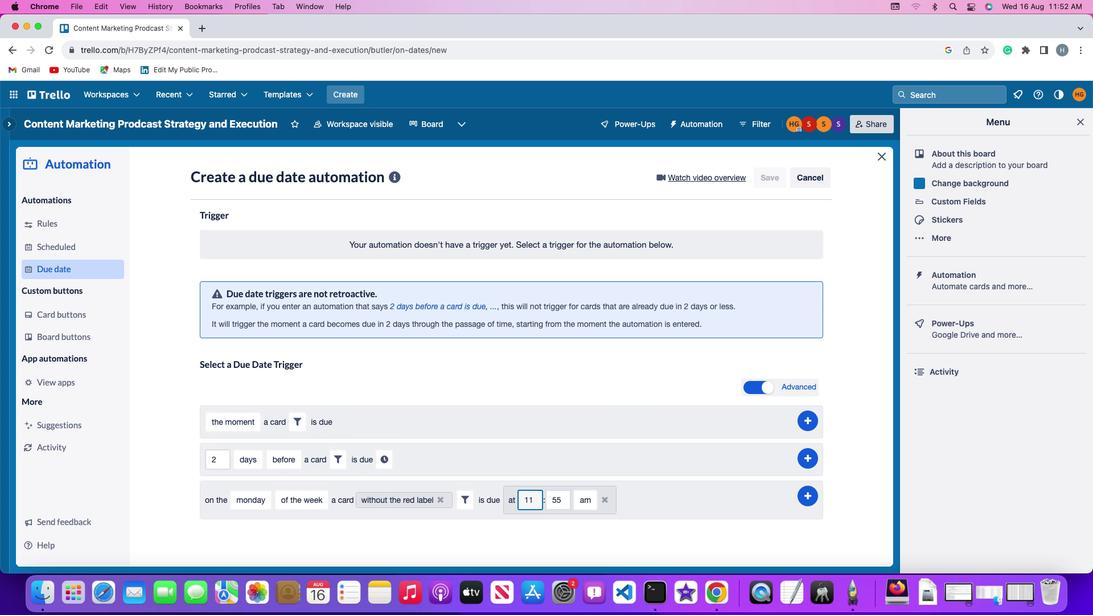 
Action: Key pressed Key.backspaceKey.backspace'1''1'
Screenshot: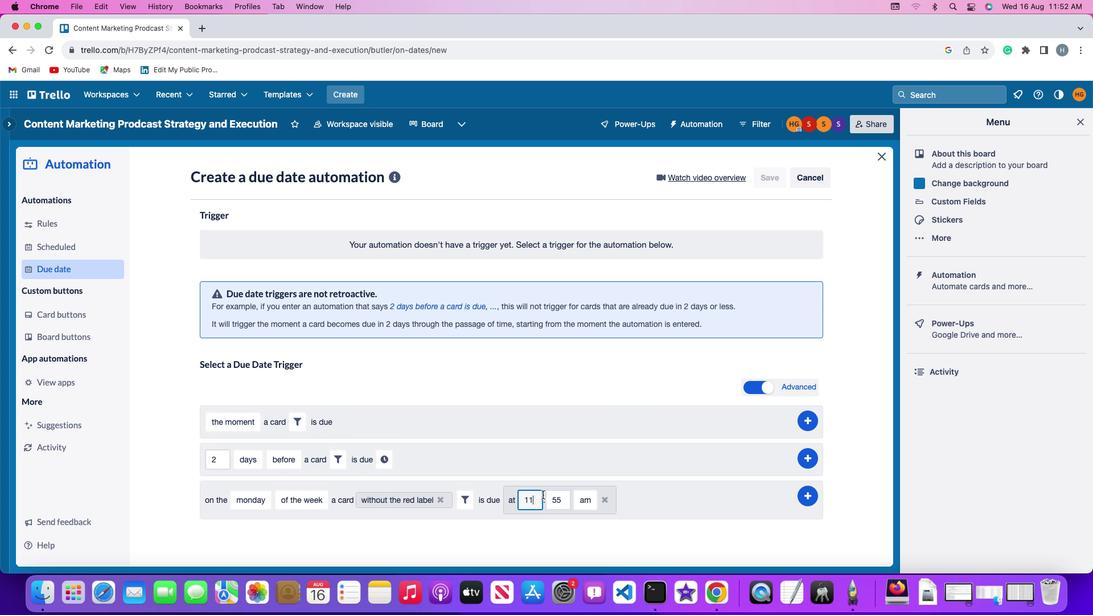 
Action: Mouse moved to (564, 496)
Screenshot: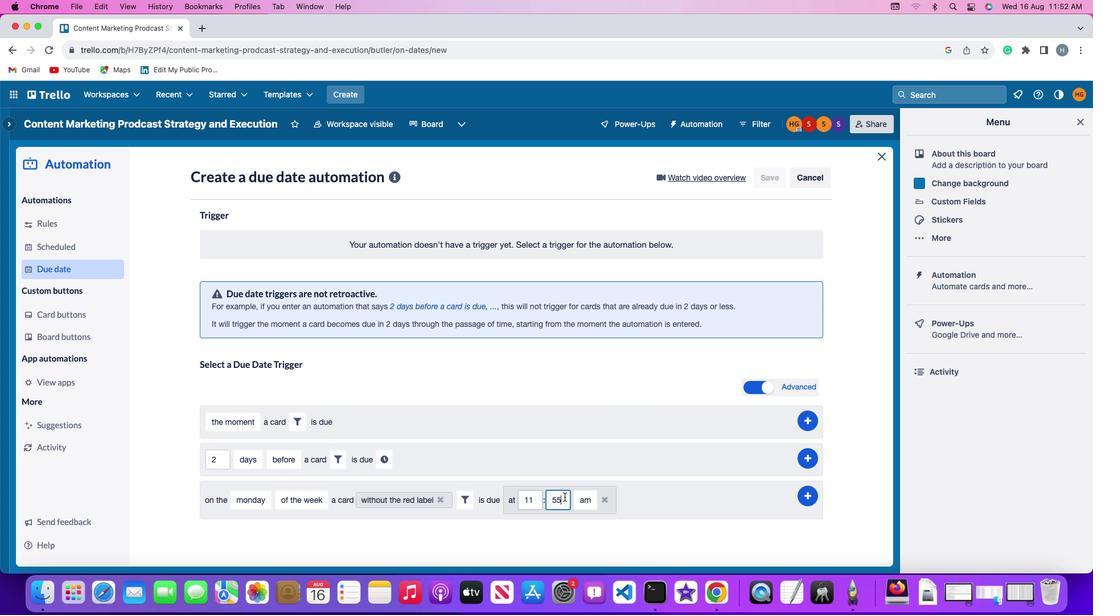 
Action: Mouse pressed left at (564, 496)
Screenshot: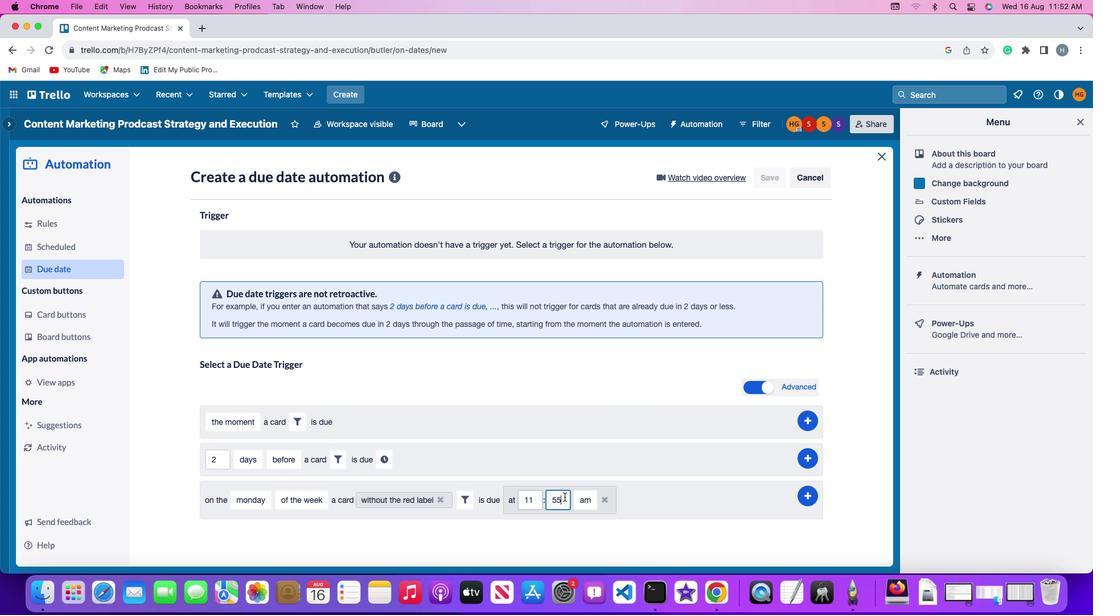 
Action: Key pressed Key.backspaceKey.backspace
Screenshot: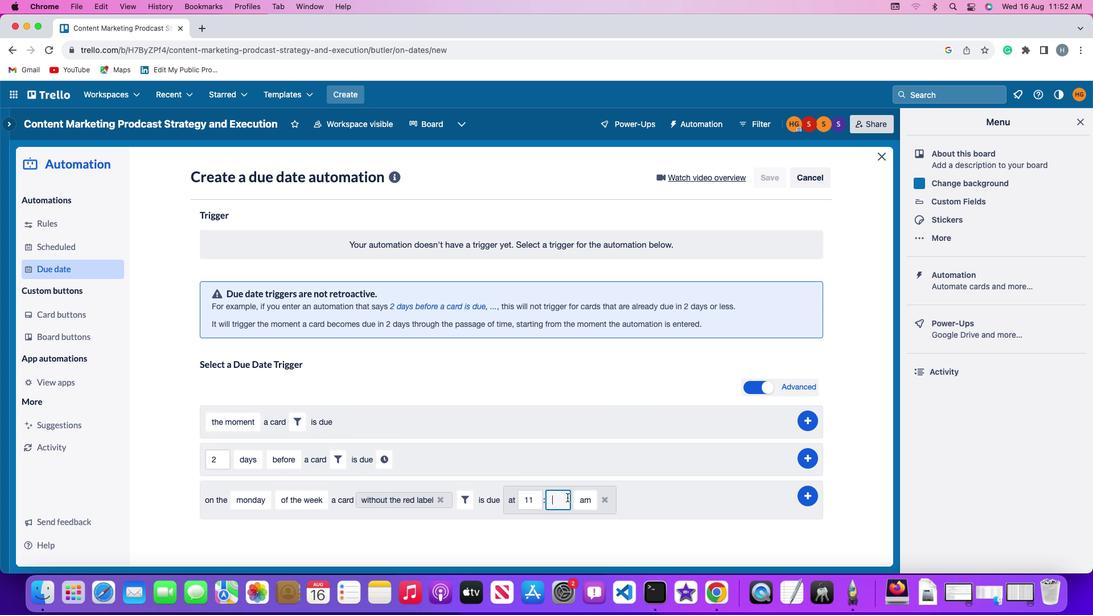 
Action: Mouse moved to (567, 497)
Screenshot: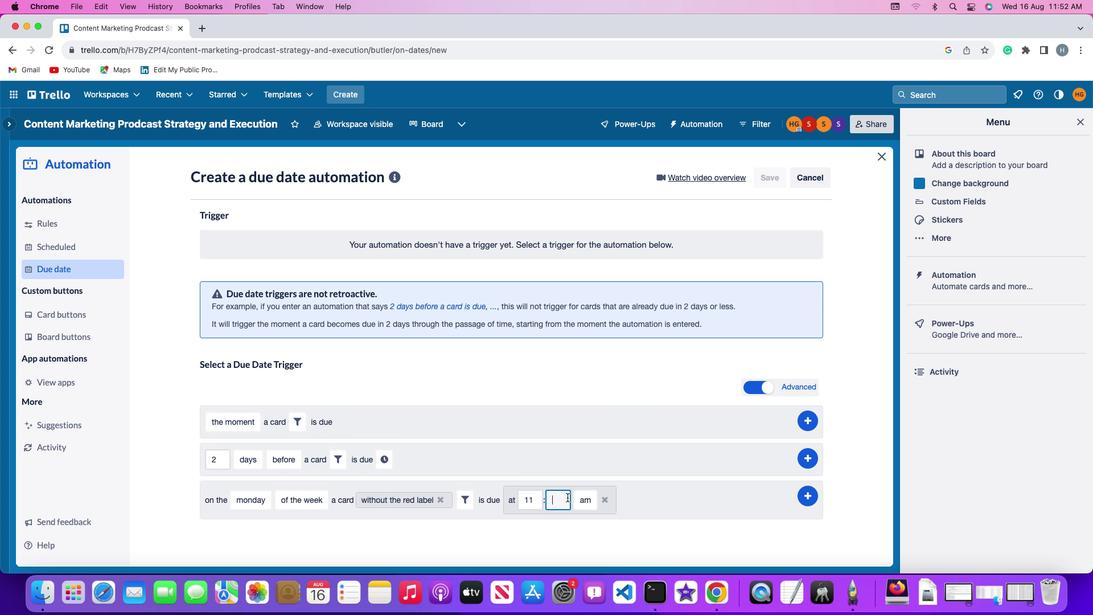 
Action: Key pressed '0''0'
Screenshot: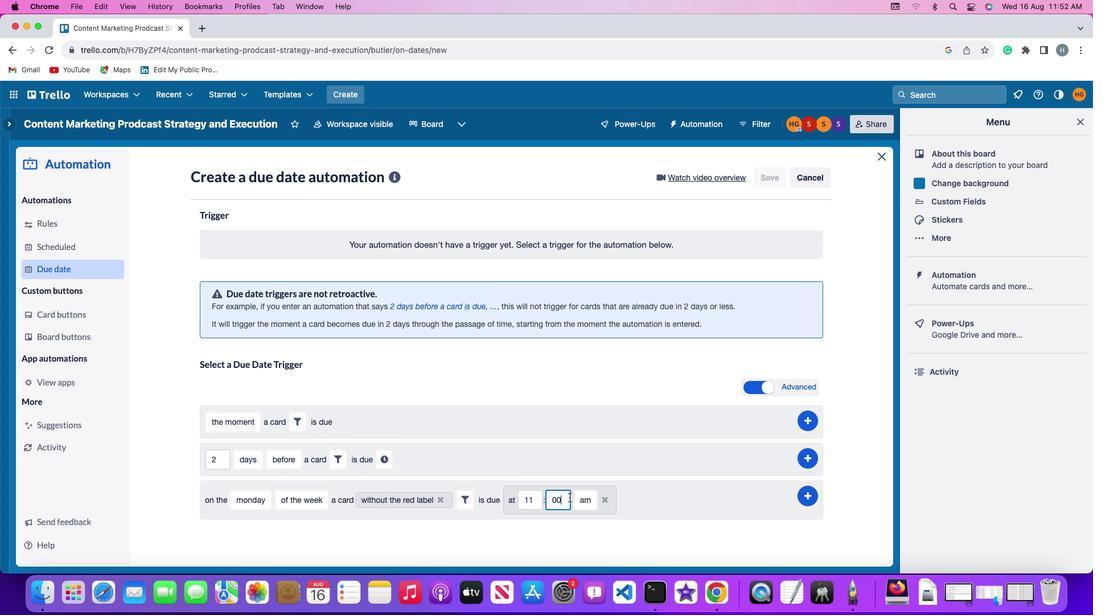 
Action: Mouse moved to (582, 497)
Screenshot: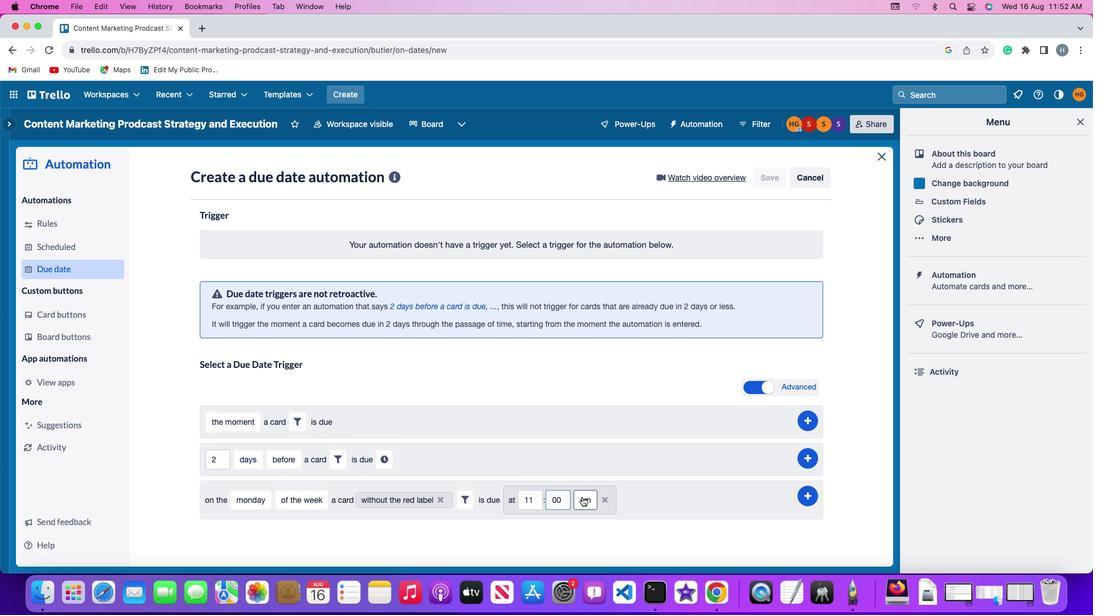 
Action: Mouse pressed left at (582, 497)
Screenshot: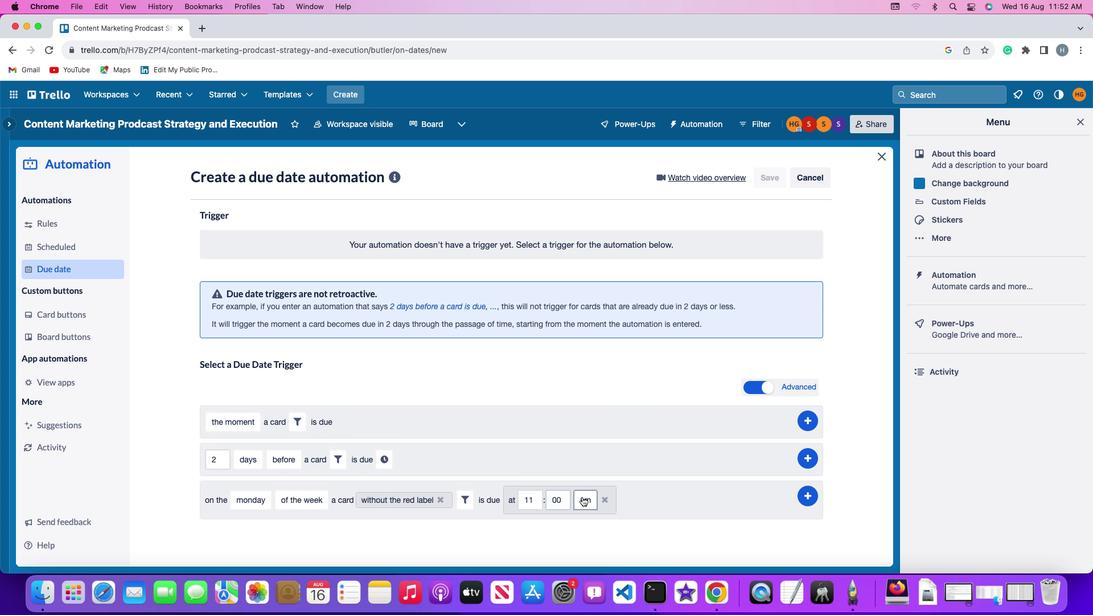 
Action: Mouse moved to (586, 518)
Screenshot: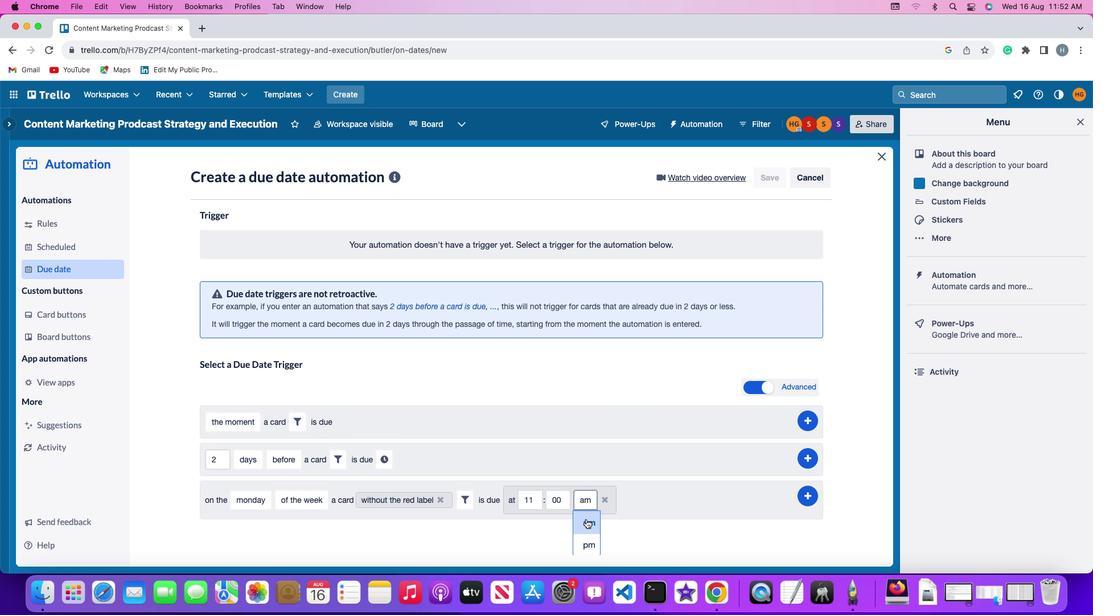 
Action: Mouse pressed left at (586, 518)
Screenshot: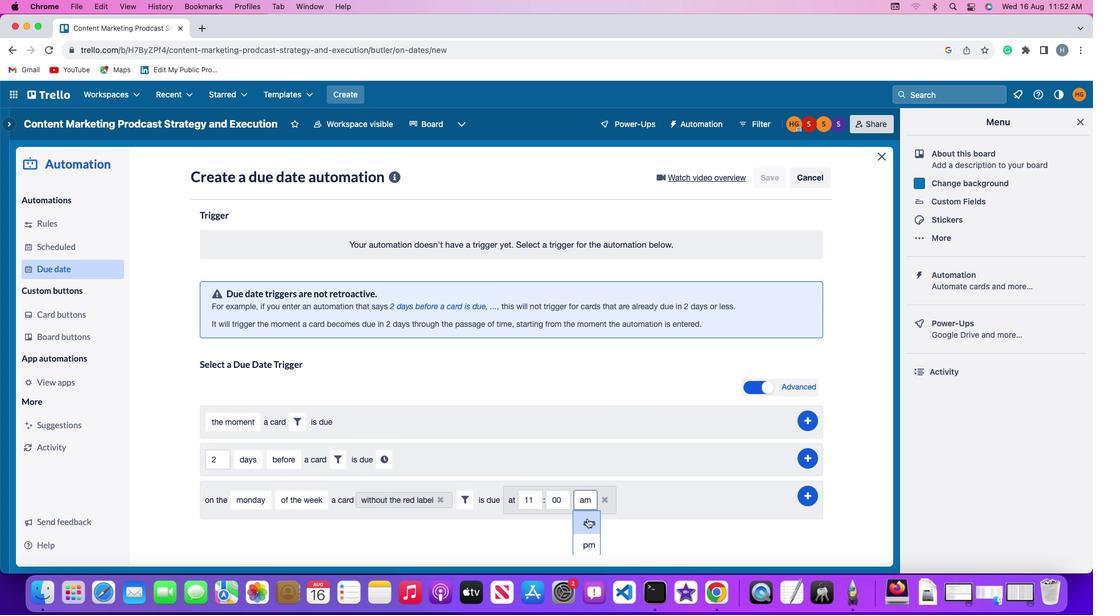 
Action: Mouse moved to (807, 495)
Screenshot: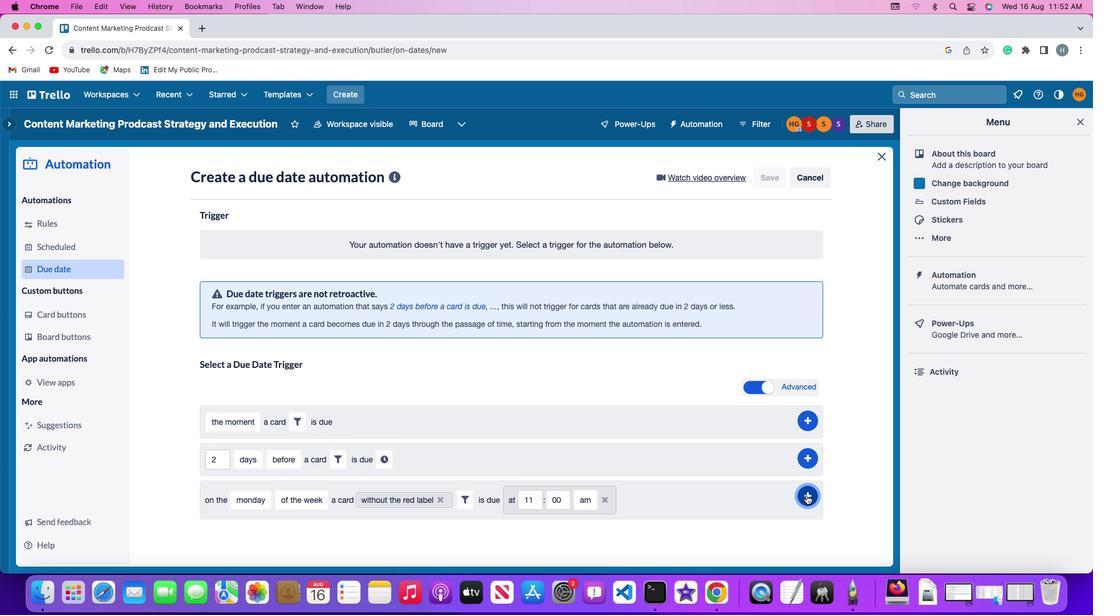
Action: Mouse pressed left at (807, 495)
Screenshot: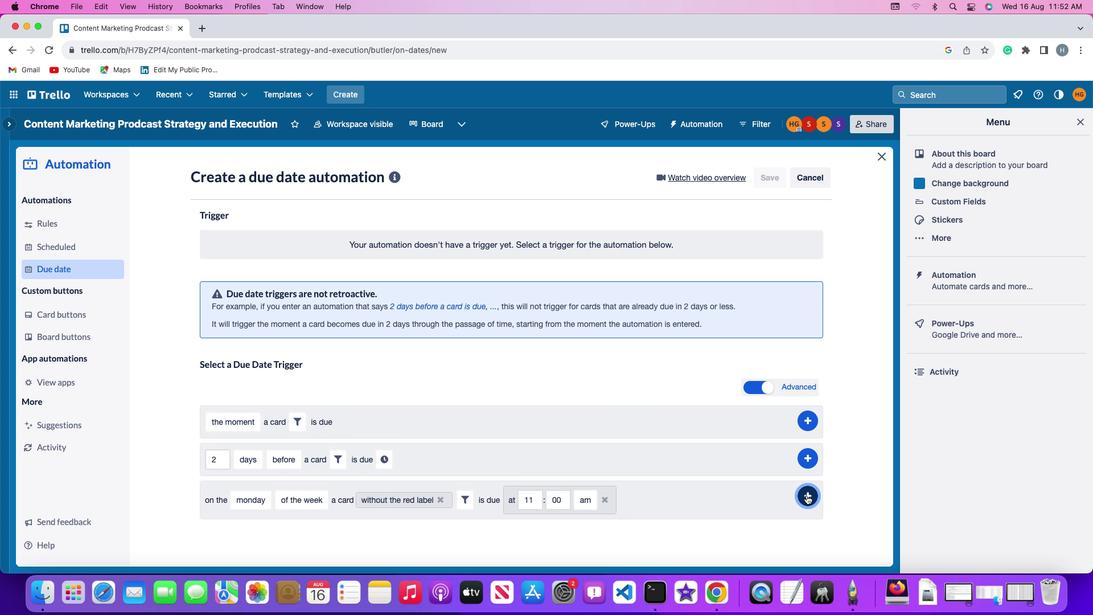 
Action: Mouse moved to (850, 413)
Screenshot: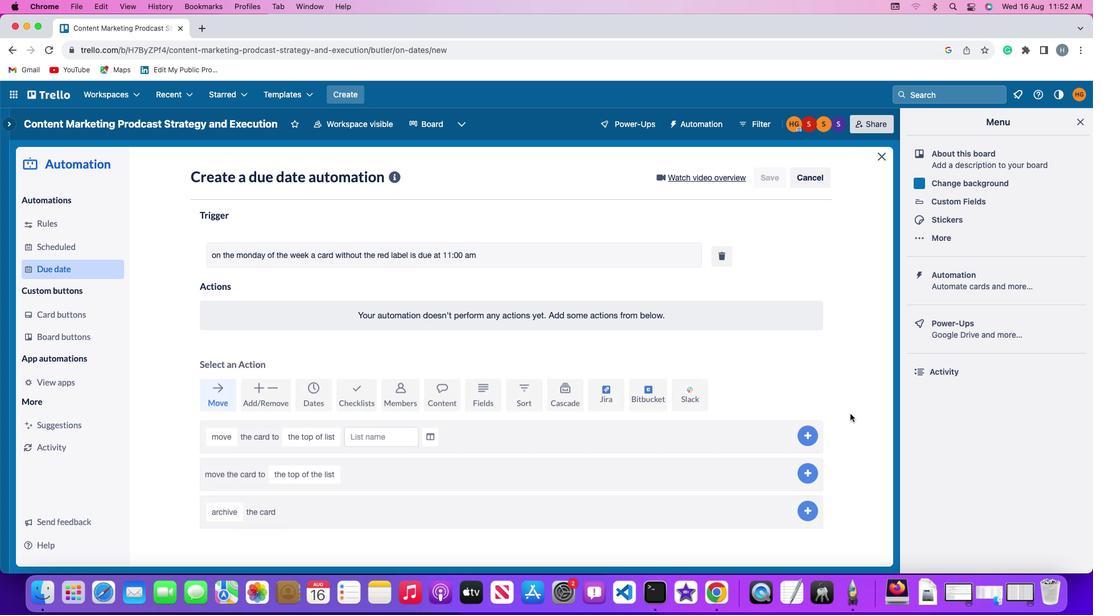 
